 Task: Add a signature Austin King containing Thanks in advance, Austin King to email address softage.4@softage.net and add a label Contracts
Action: Mouse moved to (846, 75)
Screenshot: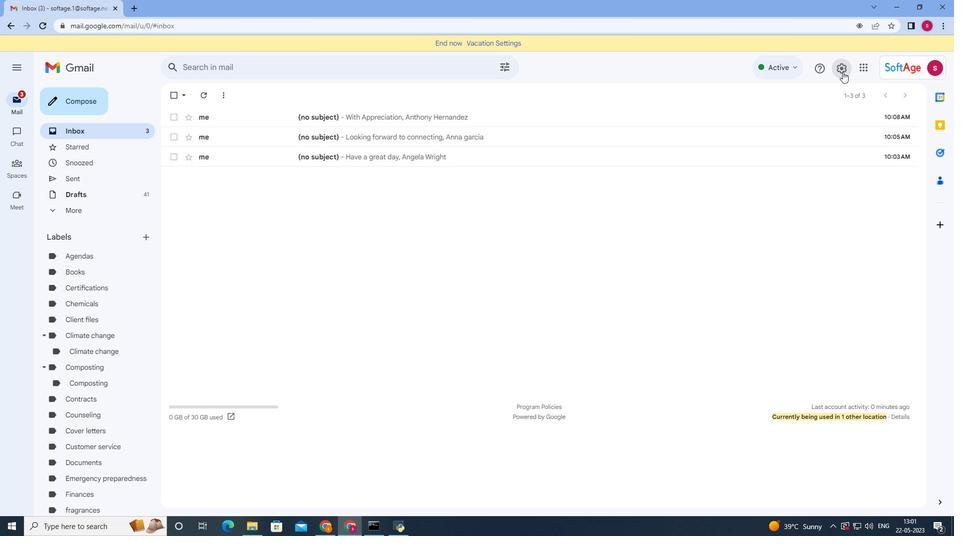 
Action: Mouse pressed left at (846, 75)
Screenshot: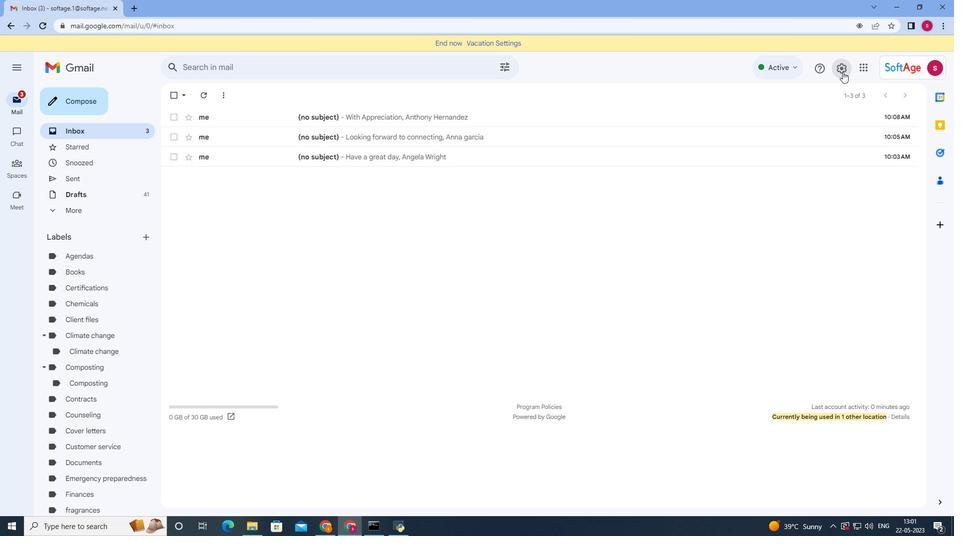 
Action: Mouse moved to (832, 120)
Screenshot: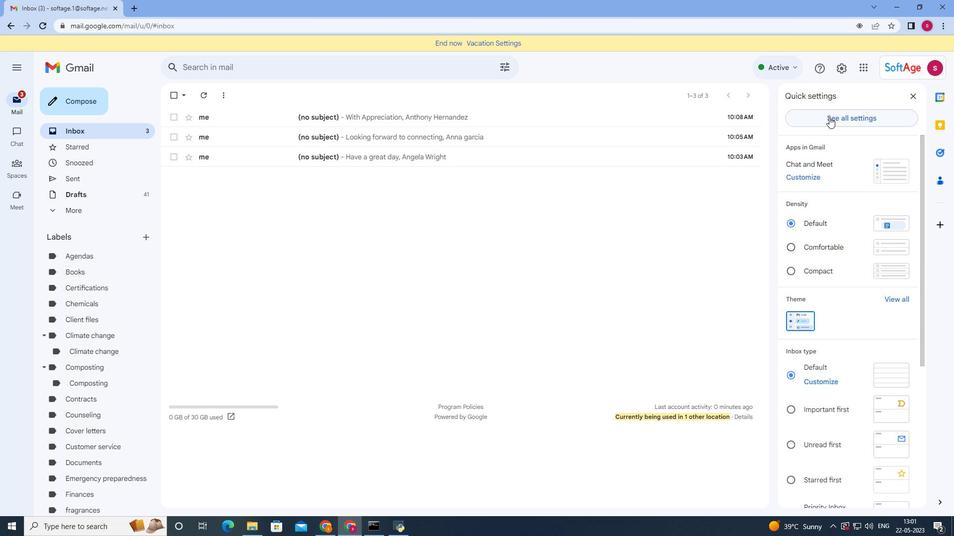 
Action: Mouse pressed left at (832, 120)
Screenshot: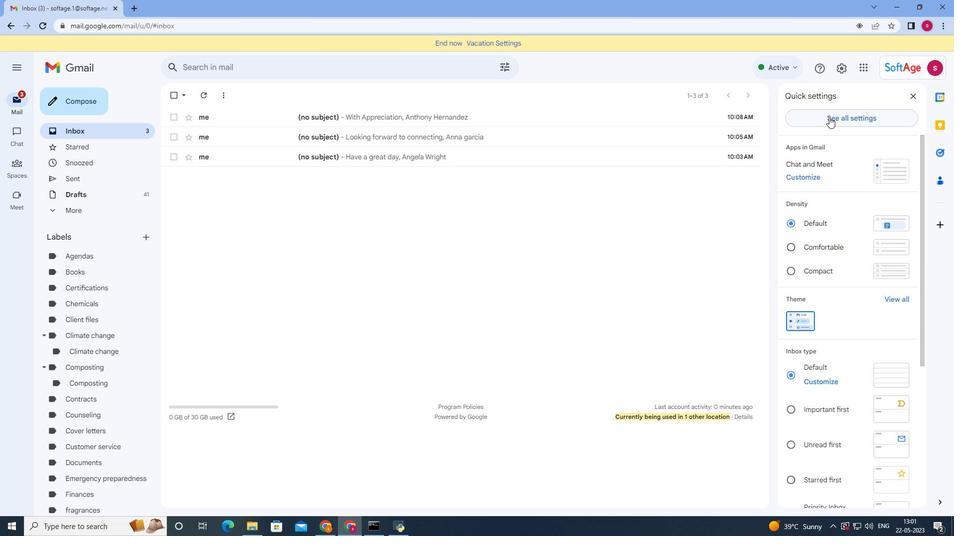 
Action: Mouse moved to (332, 178)
Screenshot: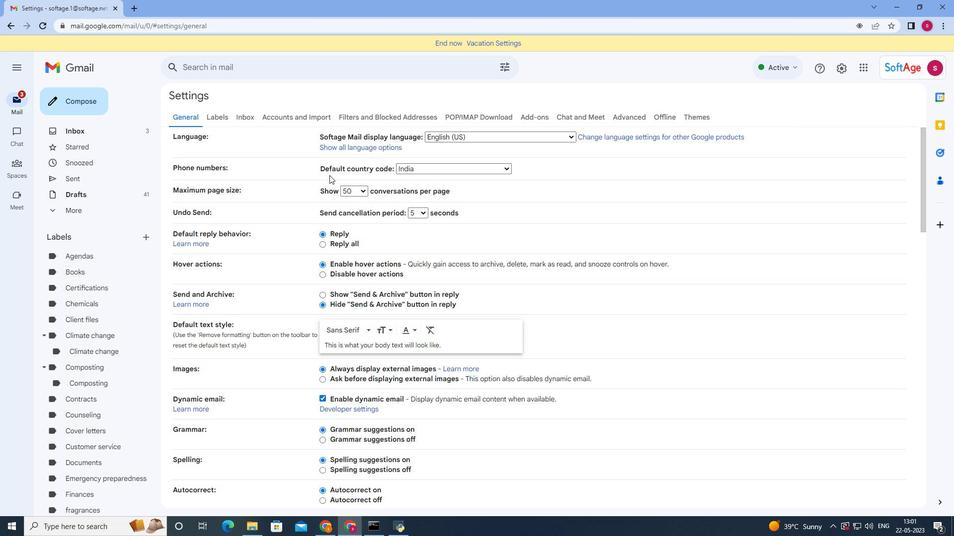 
Action: Mouse scrolled (332, 178) with delta (0, 0)
Screenshot: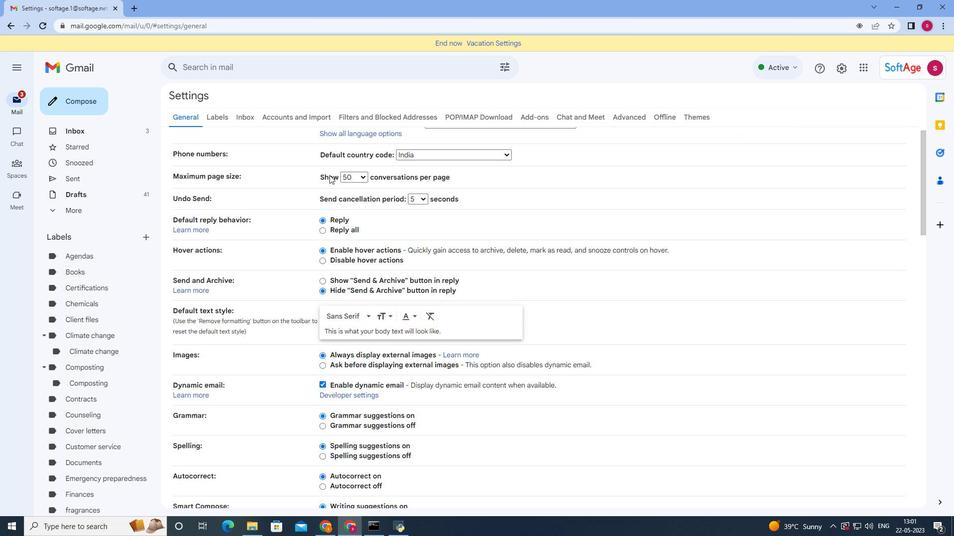 
Action: Mouse scrolled (332, 178) with delta (0, 0)
Screenshot: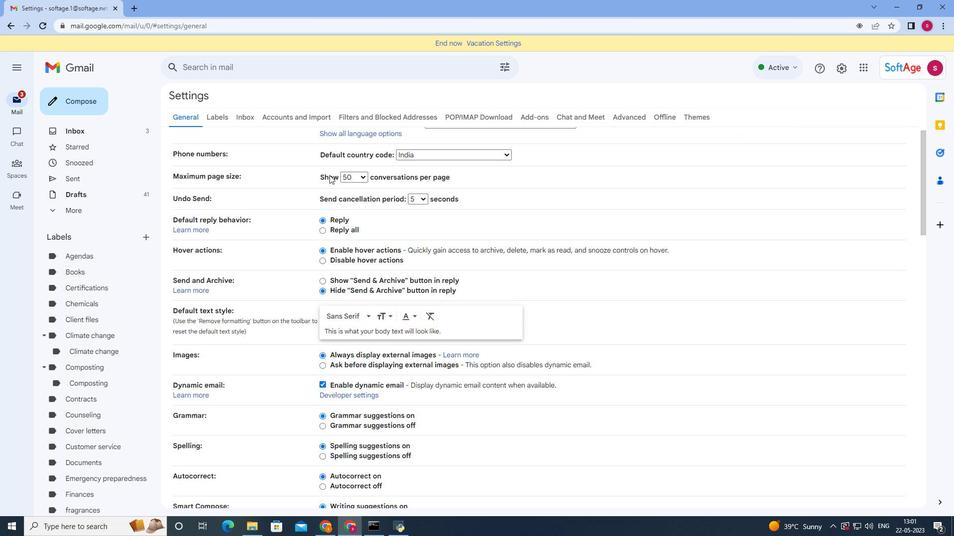 
Action: Mouse scrolled (332, 178) with delta (0, 0)
Screenshot: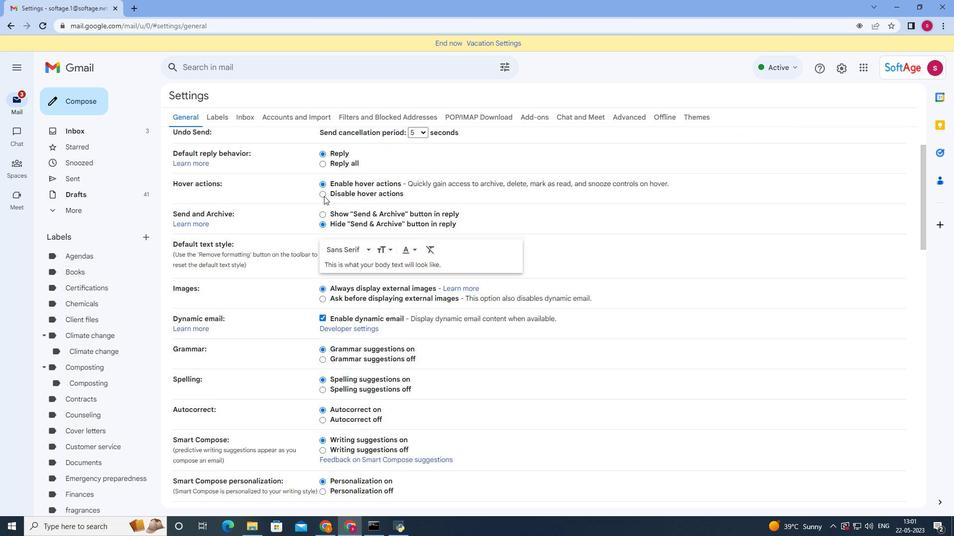 
Action: Mouse moved to (335, 364)
Screenshot: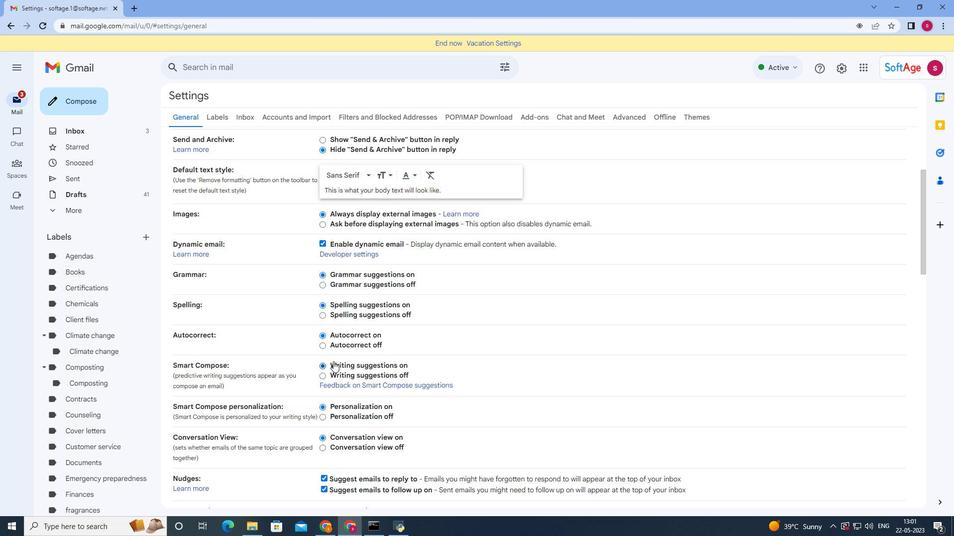 
Action: Mouse scrolled (335, 364) with delta (0, 0)
Screenshot: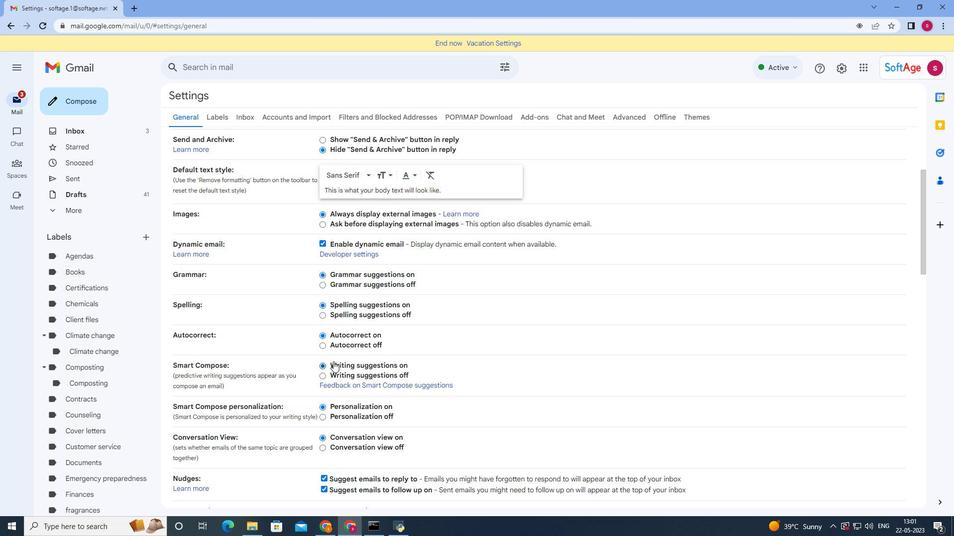
Action: Mouse moved to (336, 365)
Screenshot: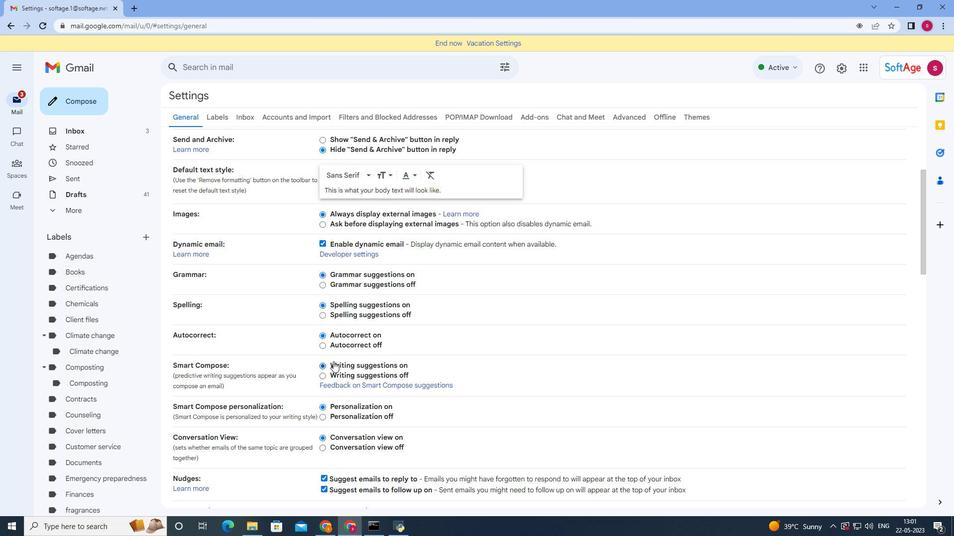 
Action: Mouse scrolled (336, 364) with delta (0, 0)
Screenshot: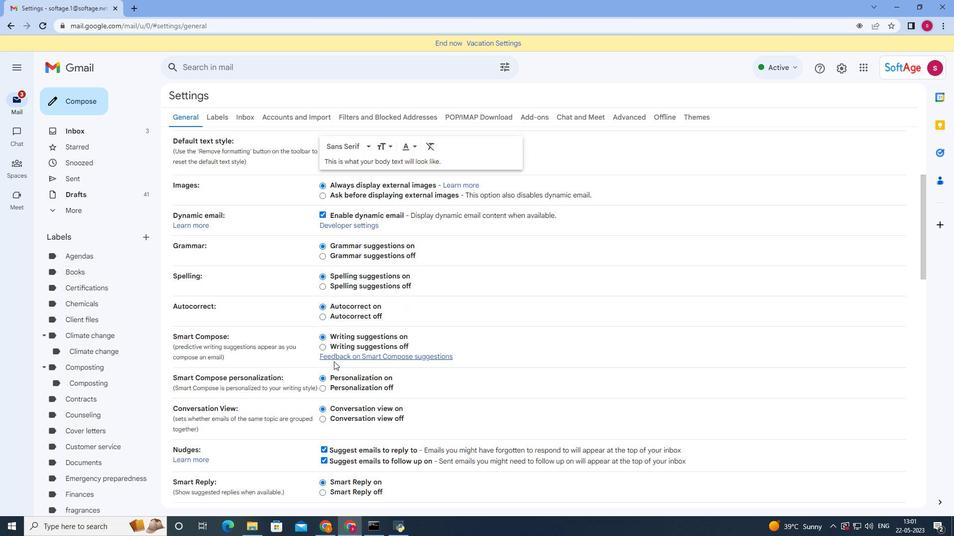 
Action: Mouse moved to (335, 431)
Screenshot: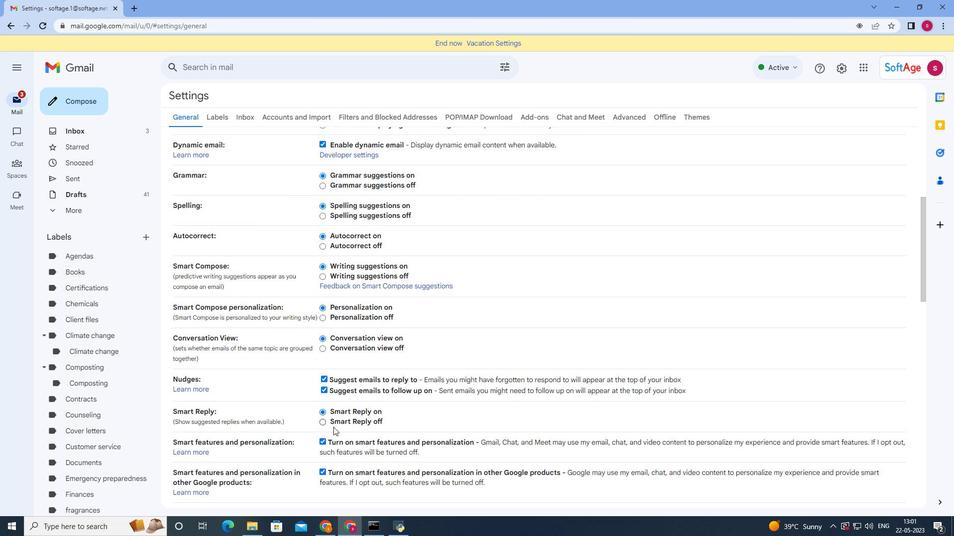 
Action: Mouse scrolled (335, 431) with delta (0, 0)
Screenshot: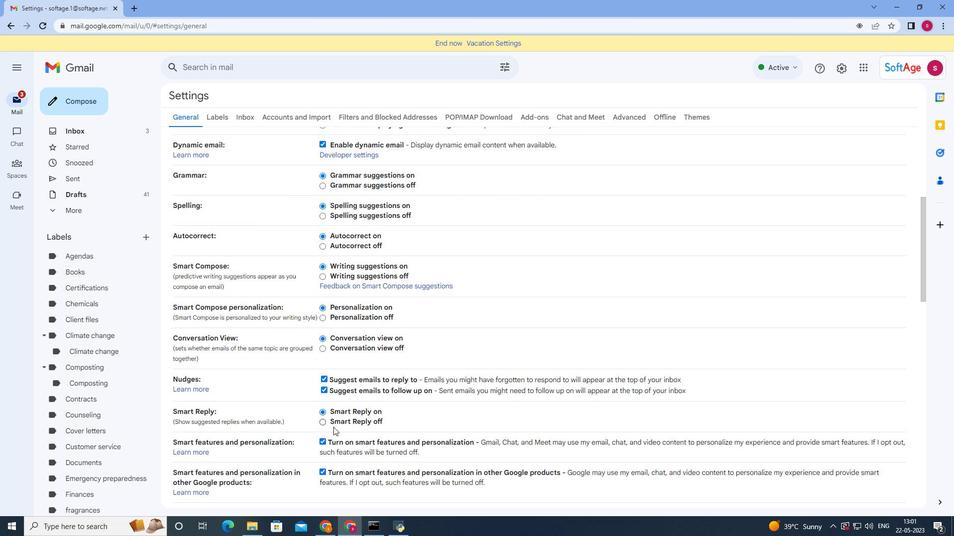 
Action: Mouse moved to (335, 431)
Screenshot: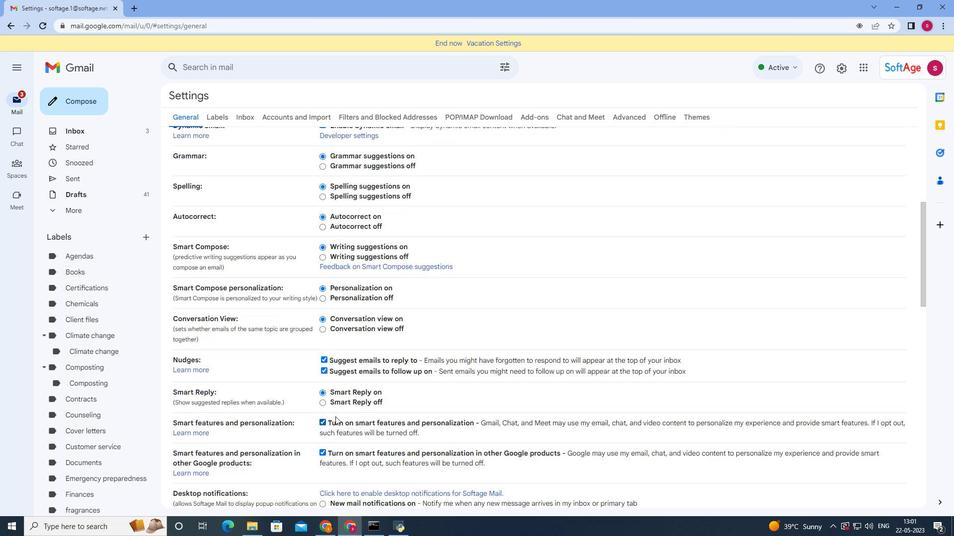 
Action: Mouse scrolled (335, 431) with delta (0, 0)
Screenshot: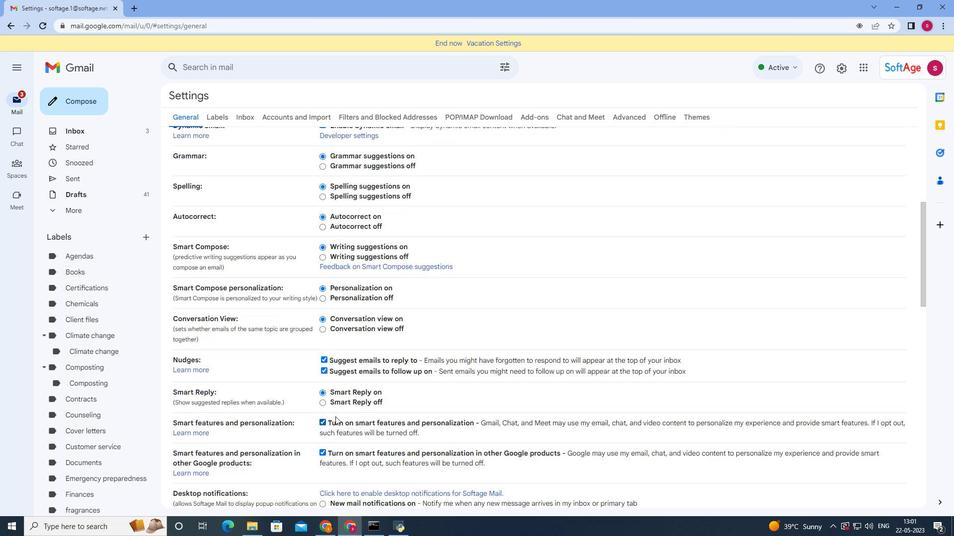 
Action: Mouse moved to (336, 403)
Screenshot: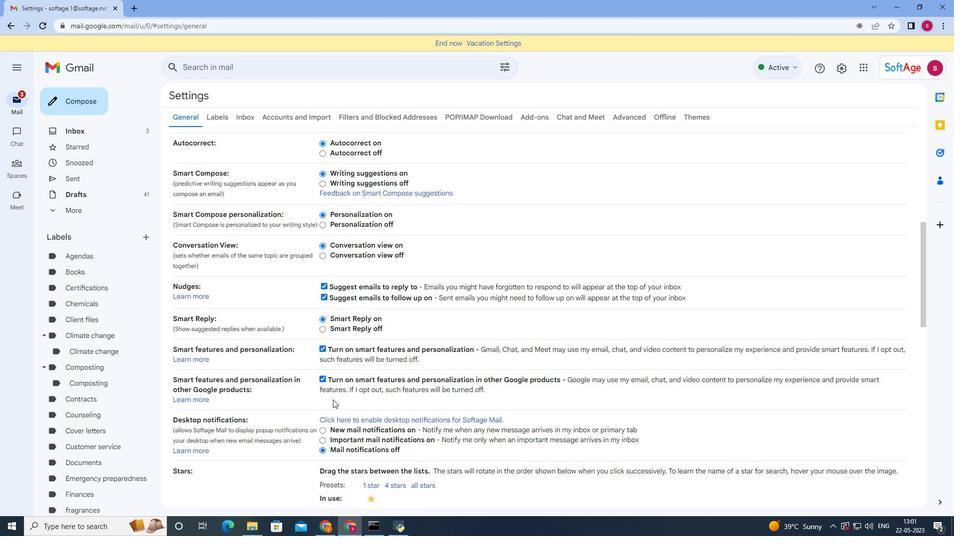 
Action: Mouse scrolled (336, 403) with delta (0, 0)
Screenshot: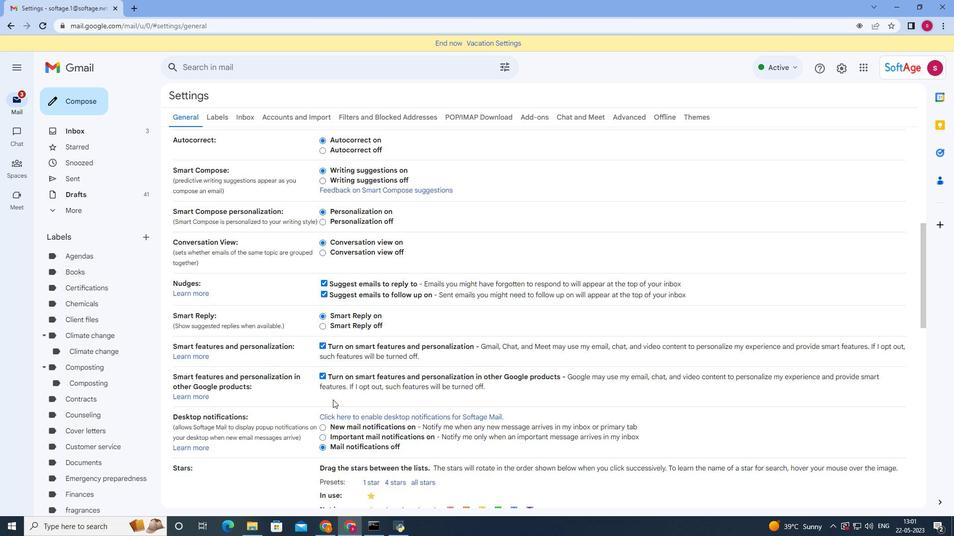 
Action: Mouse scrolled (336, 403) with delta (0, 0)
Screenshot: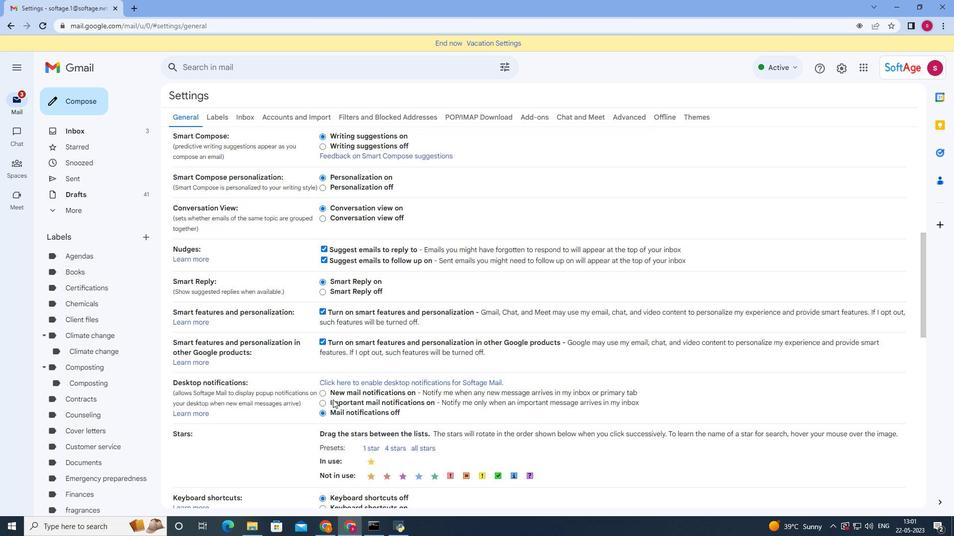 
Action: Mouse scrolled (336, 403) with delta (0, 0)
Screenshot: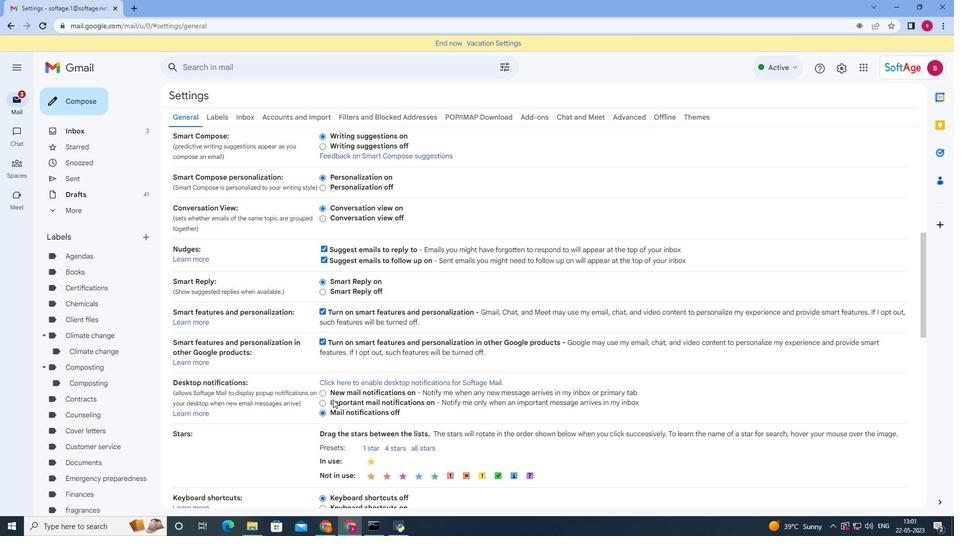 
Action: Mouse scrolled (336, 403) with delta (0, 0)
Screenshot: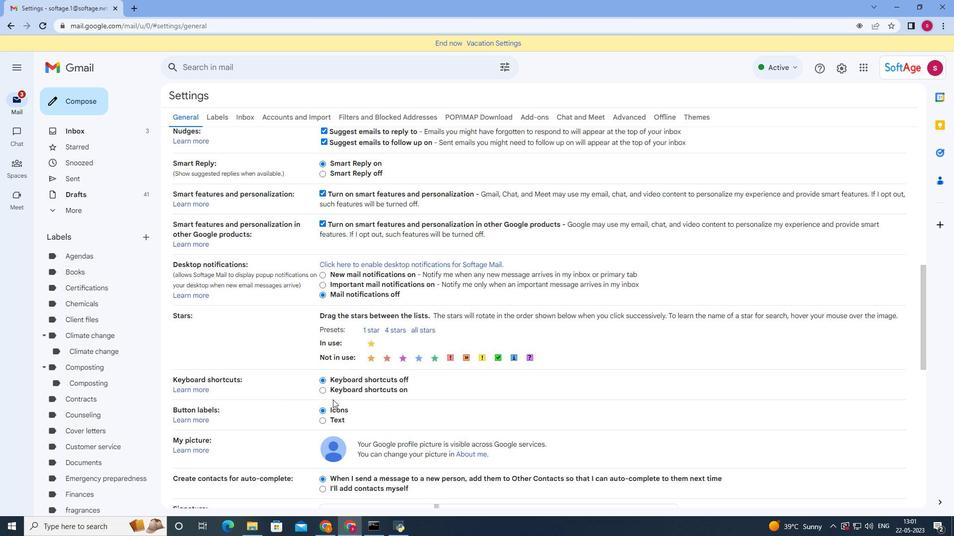 
Action: Mouse scrolled (336, 403) with delta (0, 0)
Screenshot: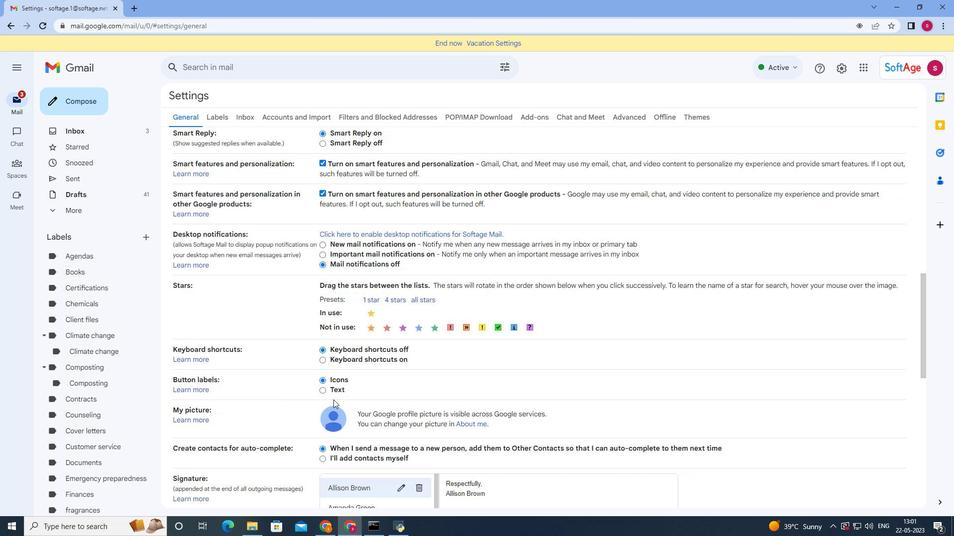 
Action: Mouse moved to (338, 407)
Screenshot: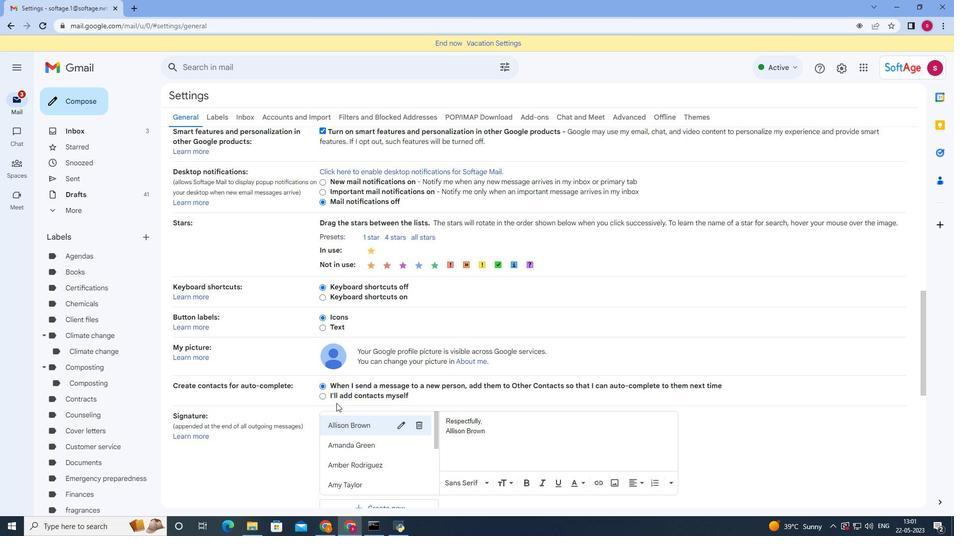
Action: Mouse scrolled (338, 406) with delta (0, 0)
Screenshot: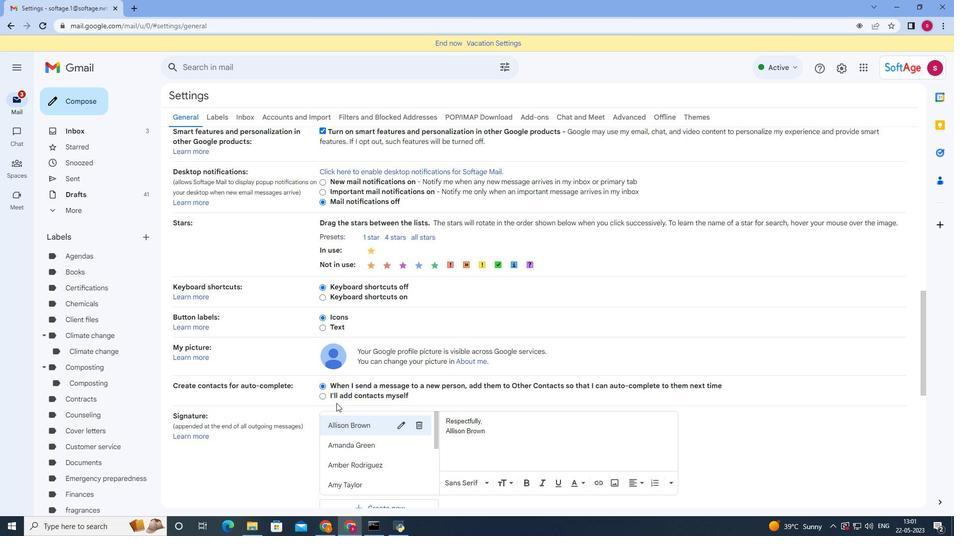 
Action: Mouse moved to (339, 407)
Screenshot: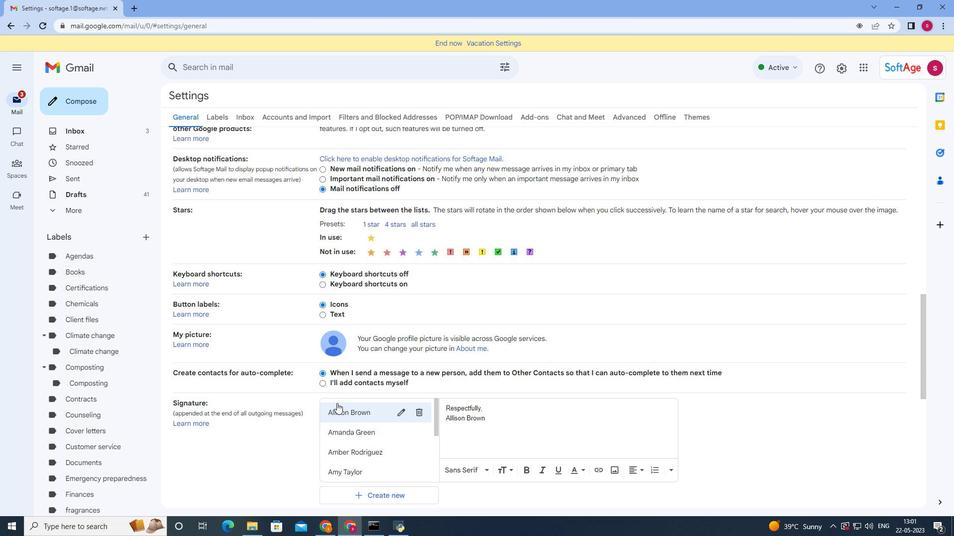 
Action: Mouse scrolled (339, 406) with delta (0, 0)
Screenshot: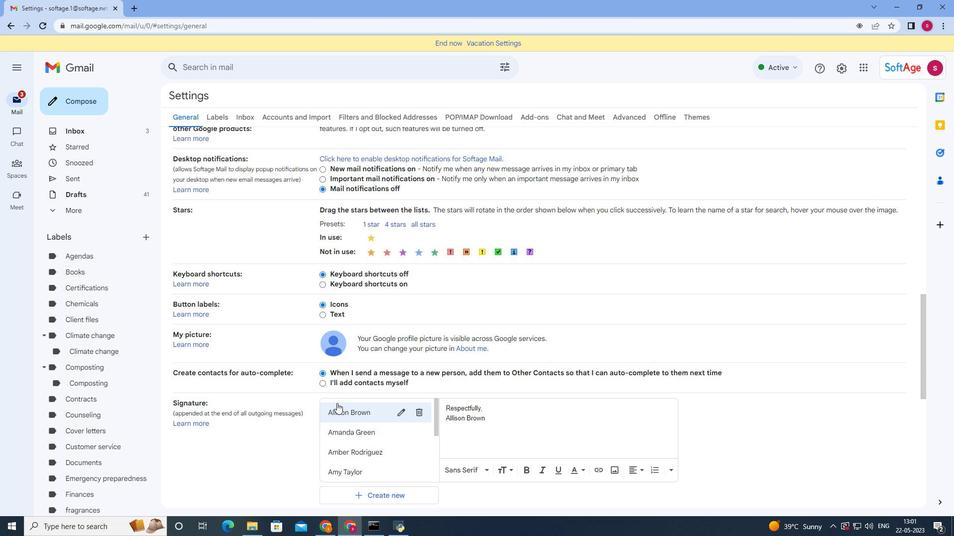 
Action: Mouse moved to (374, 406)
Screenshot: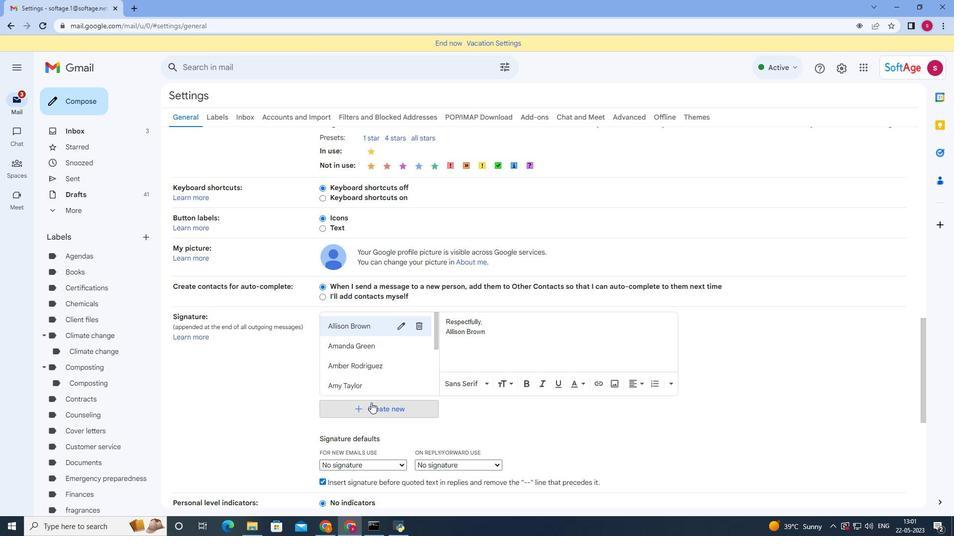 
Action: Mouse pressed left at (374, 406)
Screenshot: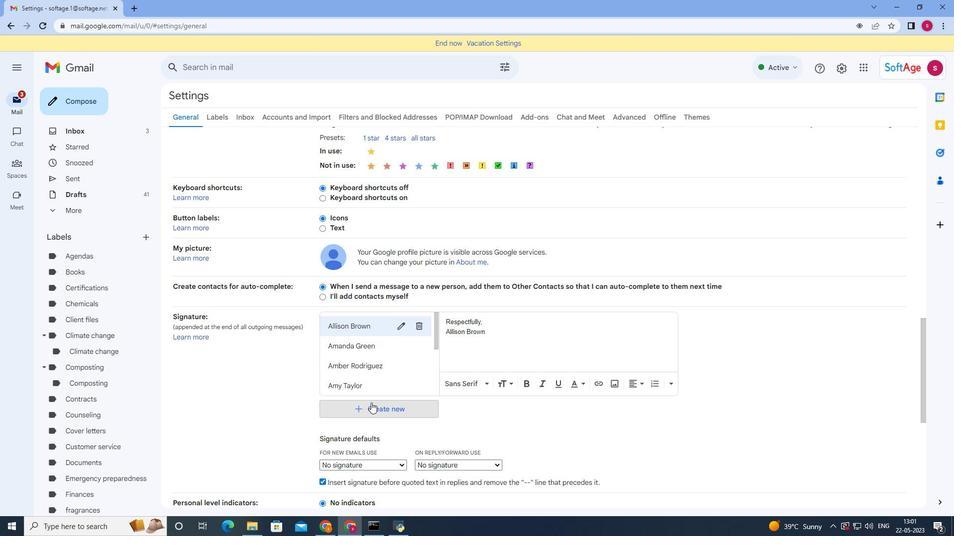 
Action: Mouse moved to (423, 275)
Screenshot: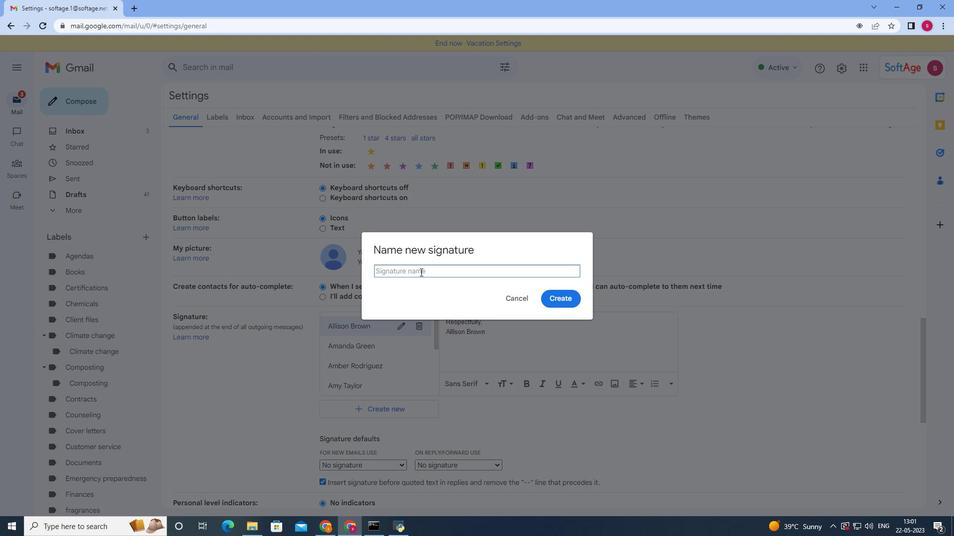 
Action: Mouse pressed left at (423, 275)
Screenshot: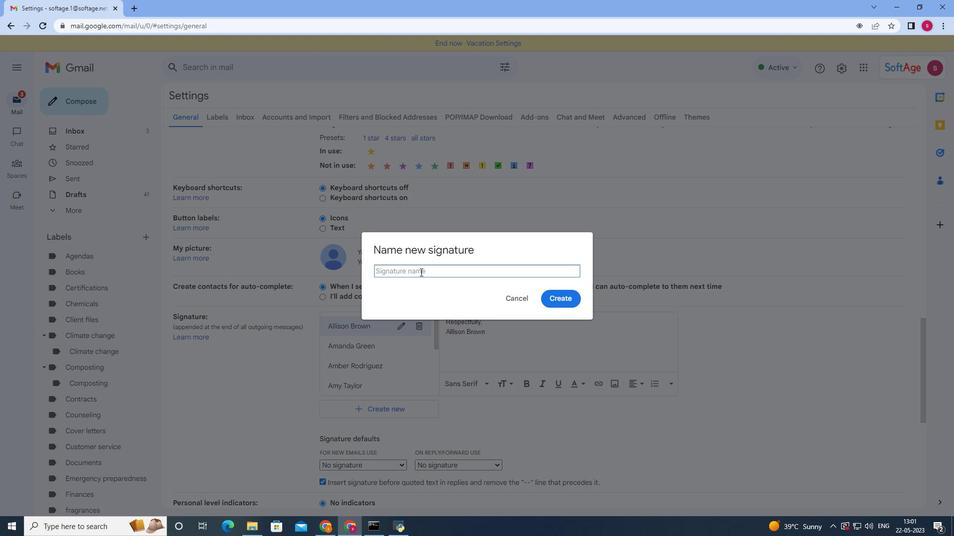 
Action: Mouse moved to (423, 275)
Screenshot: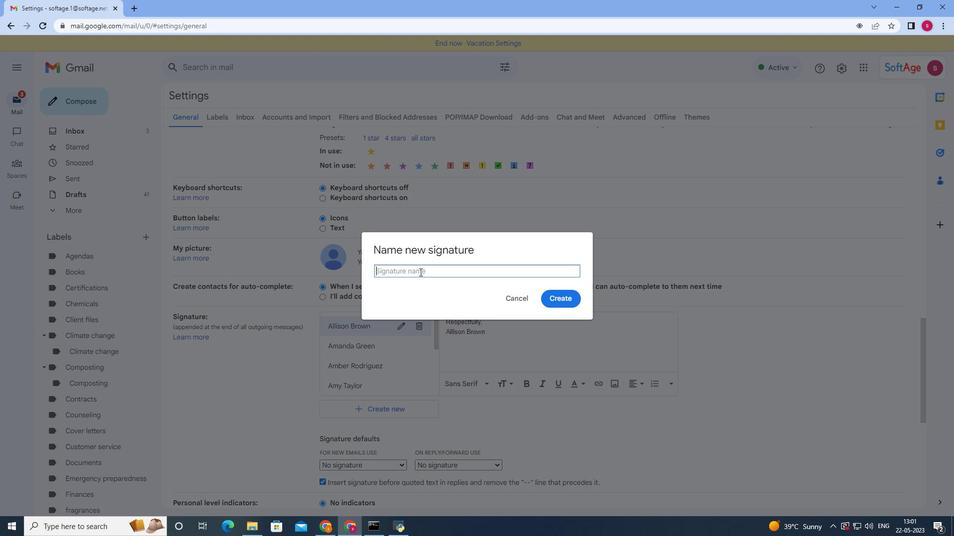 
Action: Key pressed <Key.shift>Austin<Key.space><Key.shift><Key.shift><Key.shift><Key.shift><Key.shift><Key.shift><Key.shift><Key.shift><Key.shift><Key.shift>King
Screenshot: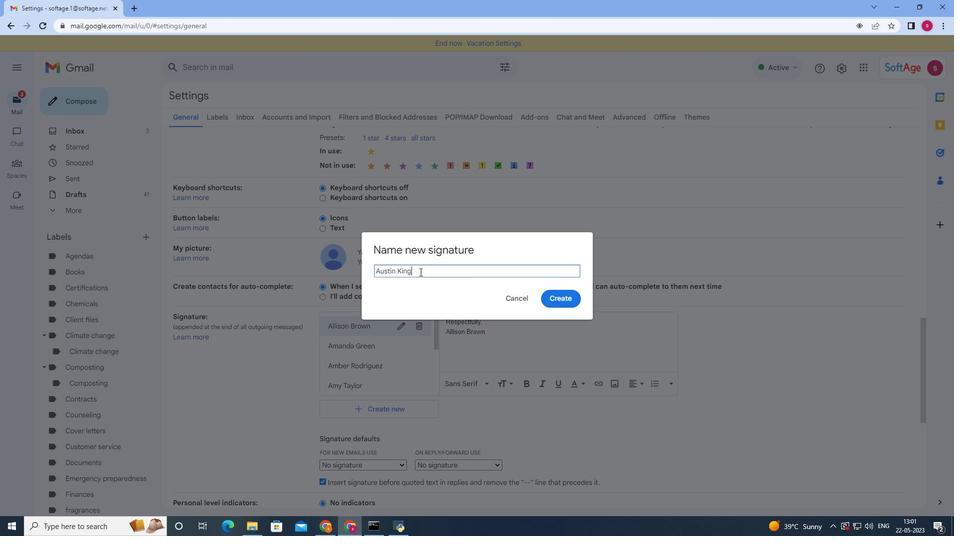 
Action: Mouse moved to (567, 308)
Screenshot: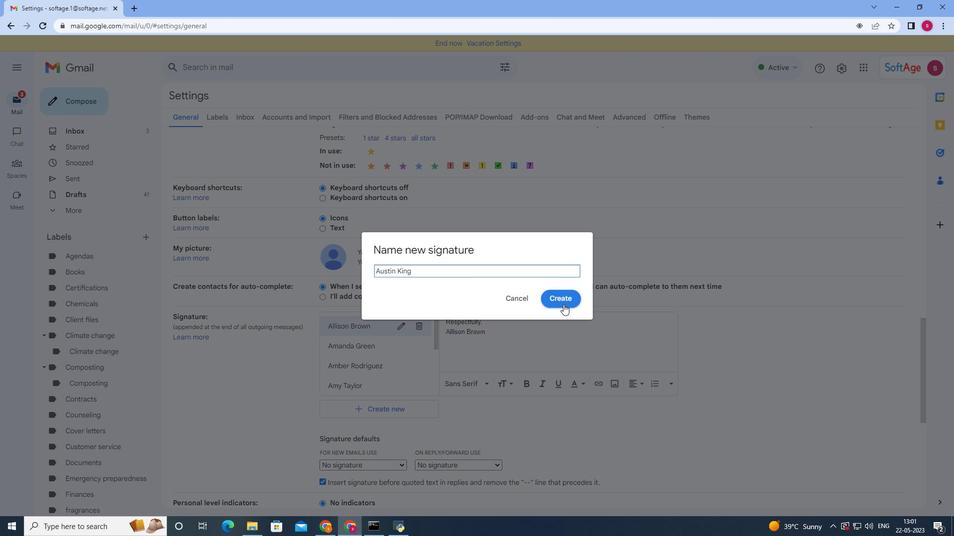 
Action: Mouse pressed left at (567, 308)
Screenshot: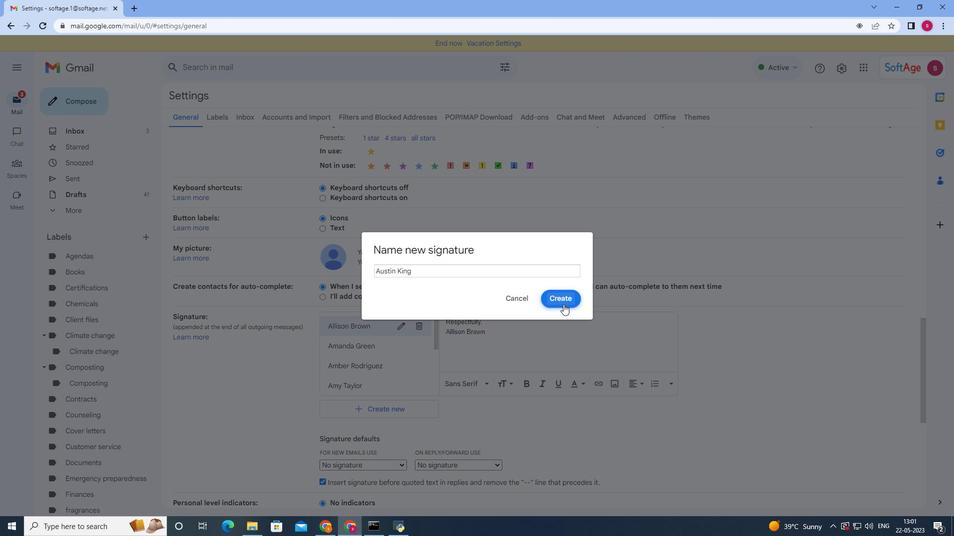 
Action: Mouse moved to (398, 364)
Screenshot: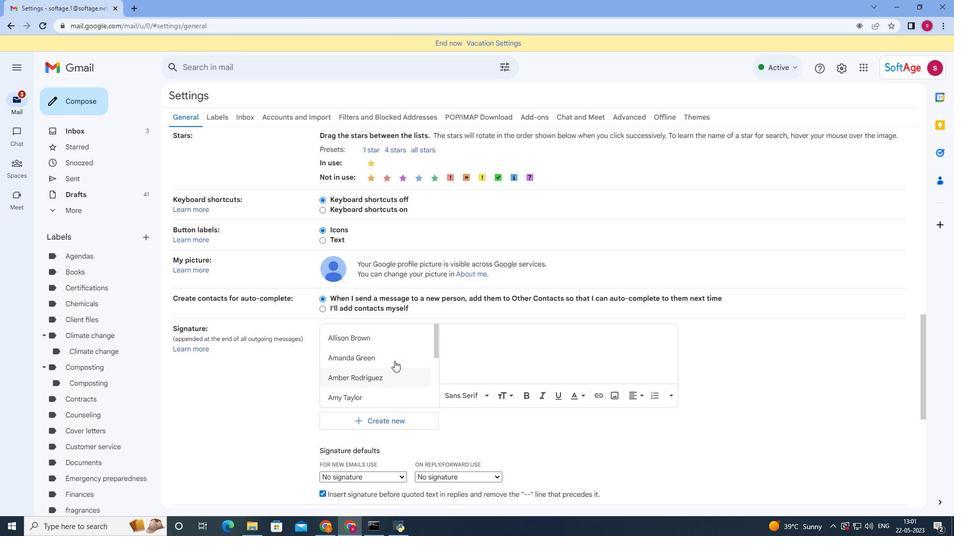 
Action: Mouse scrolled (398, 365) with delta (0, 0)
Screenshot: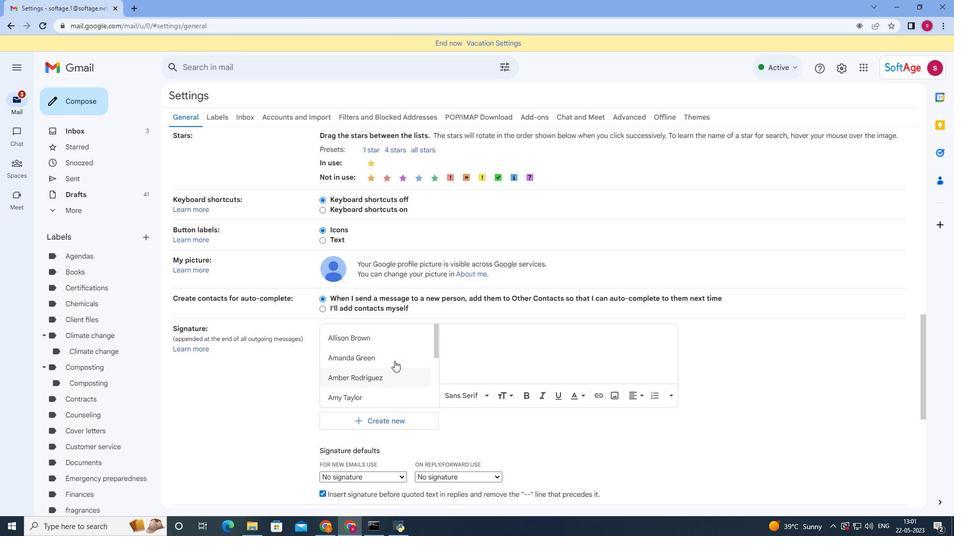 
Action: Mouse scrolled (398, 365) with delta (0, 0)
Screenshot: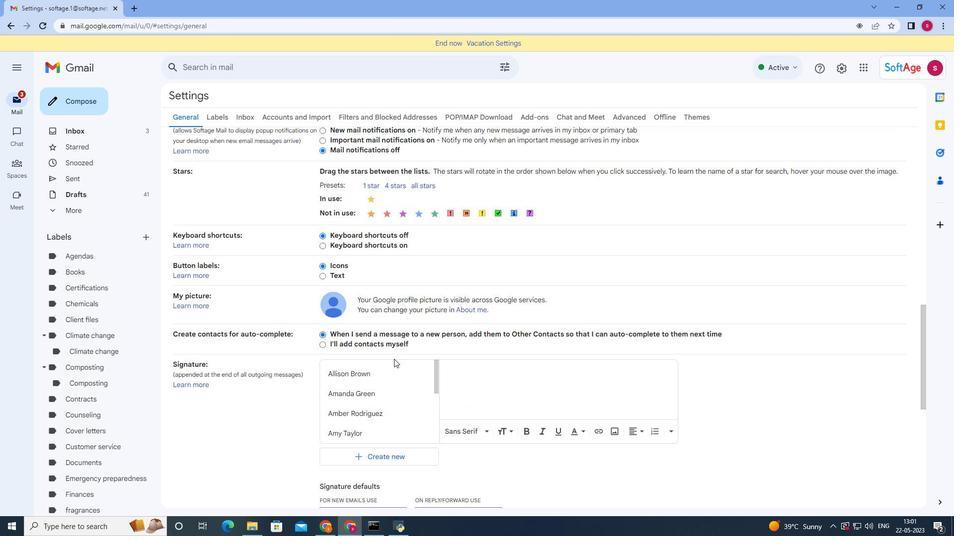 
Action: Mouse moved to (397, 362)
Screenshot: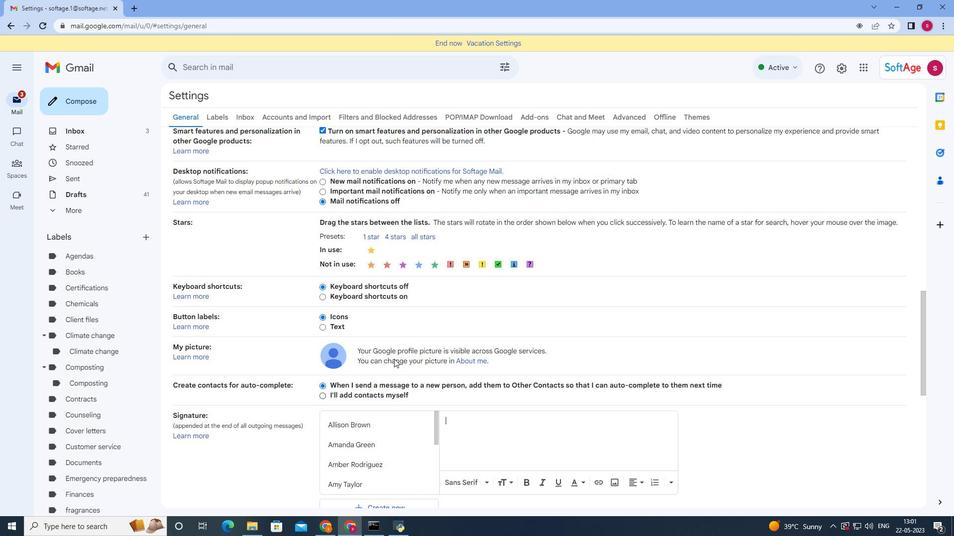 
Action: Mouse scrolled (397, 362) with delta (0, 0)
Screenshot: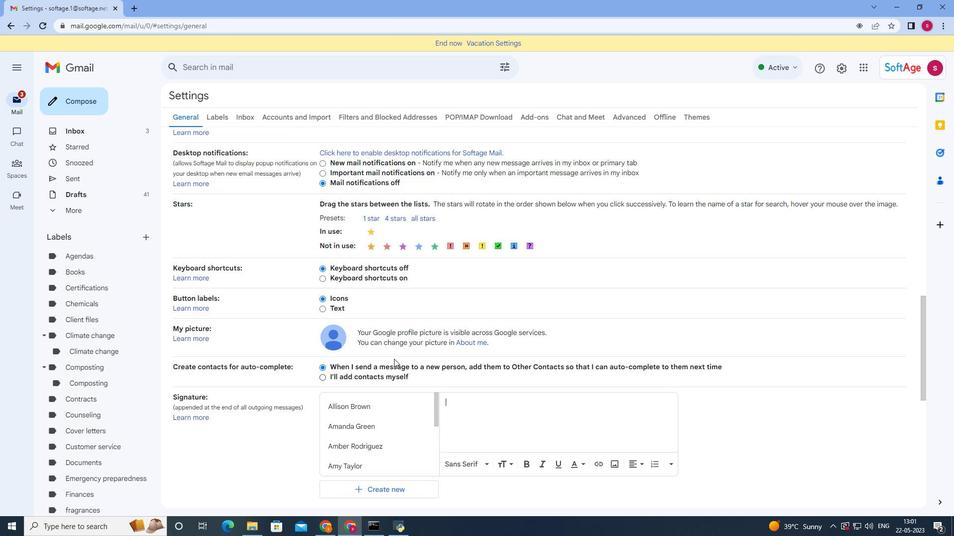 
Action: Mouse moved to (397, 362)
Screenshot: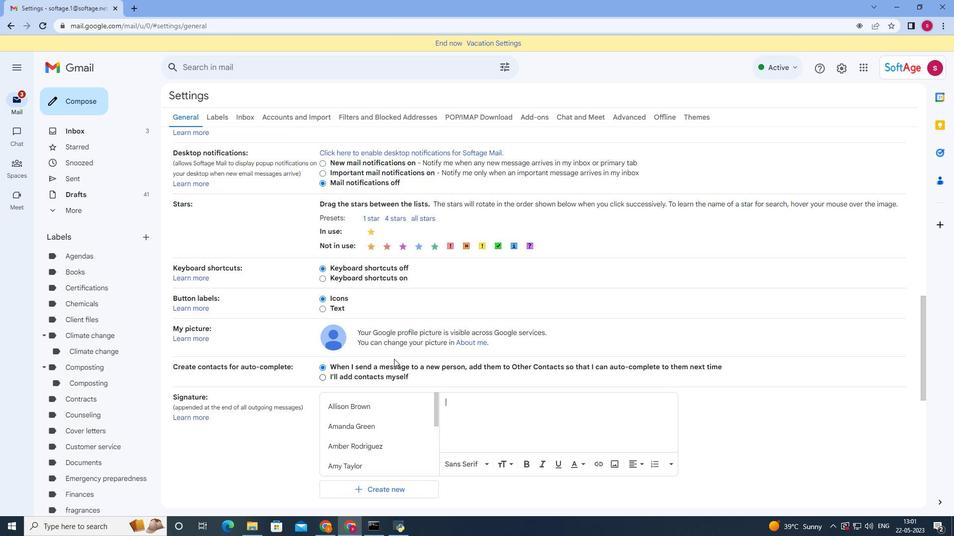 
Action: Mouse scrolled (397, 362) with delta (0, 0)
Screenshot: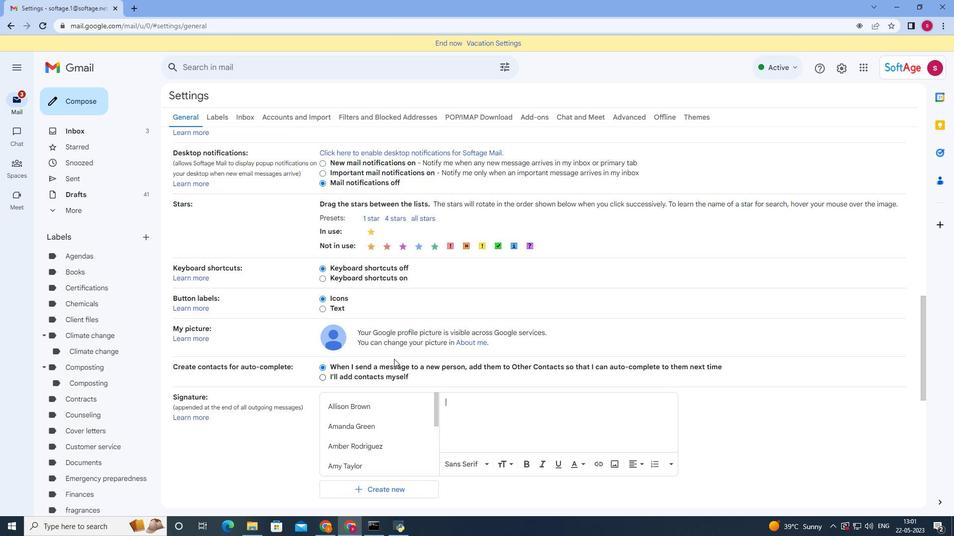 
Action: Mouse scrolled (397, 362) with delta (0, 0)
Screenshot: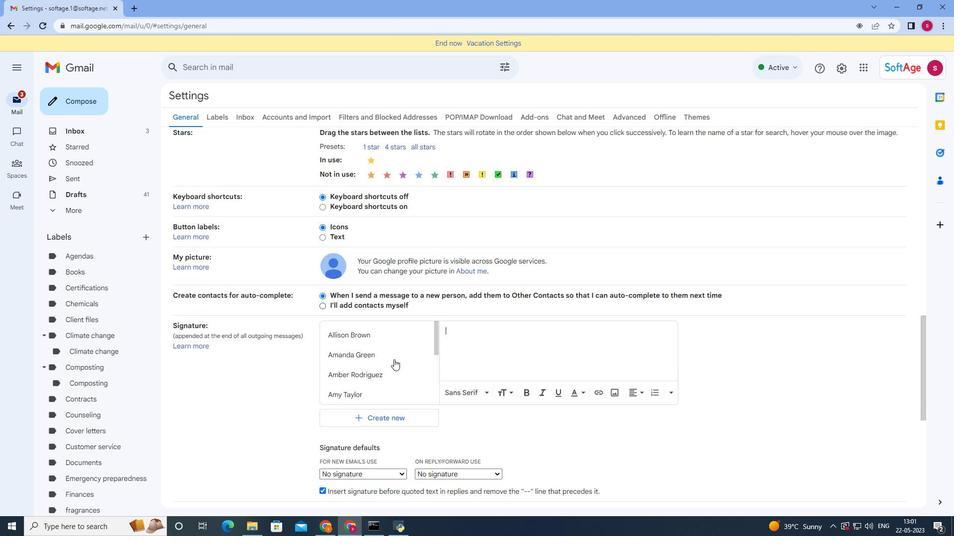 
Action: Mouse moved to (385, 361)
Screenshot: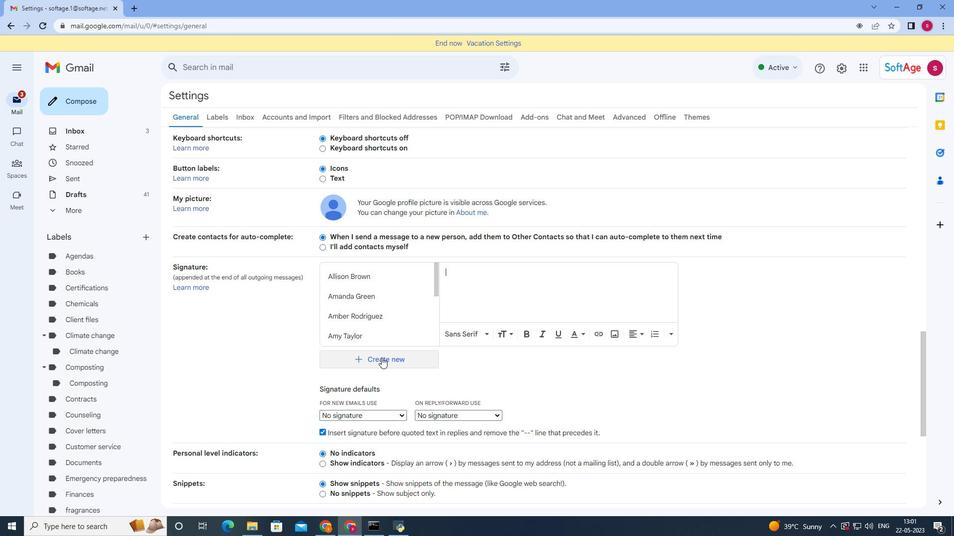 
Action: Mouse pressed left at (385, 361)
Screenshot: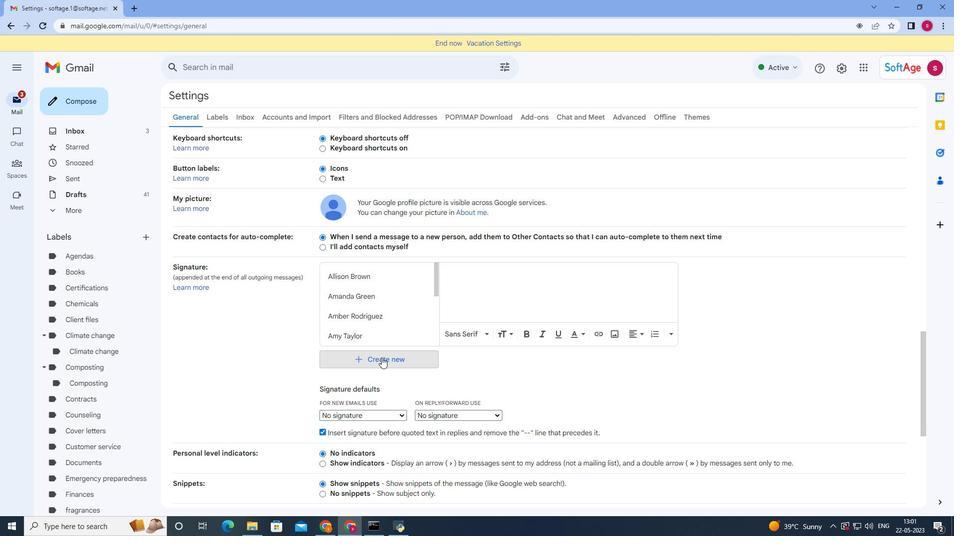 
Action: Mouse moved to (550, 328)
Screenshot: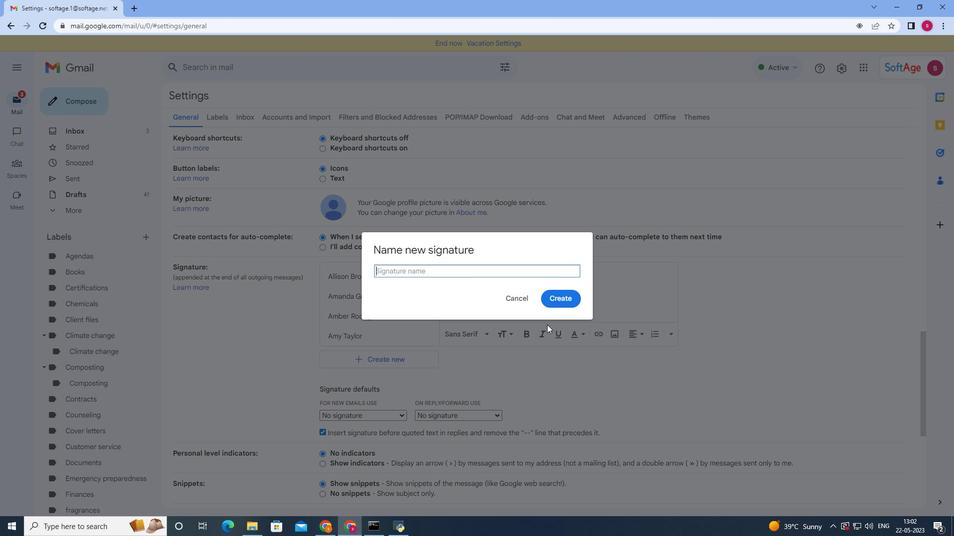 
Action: Key pressed a<Key.backspace><Key.shift>Austin<Key.space><Key.shift><Key.shift><Key.shift><Key.shift><Key.shift><Key.shift>King
Screenshot: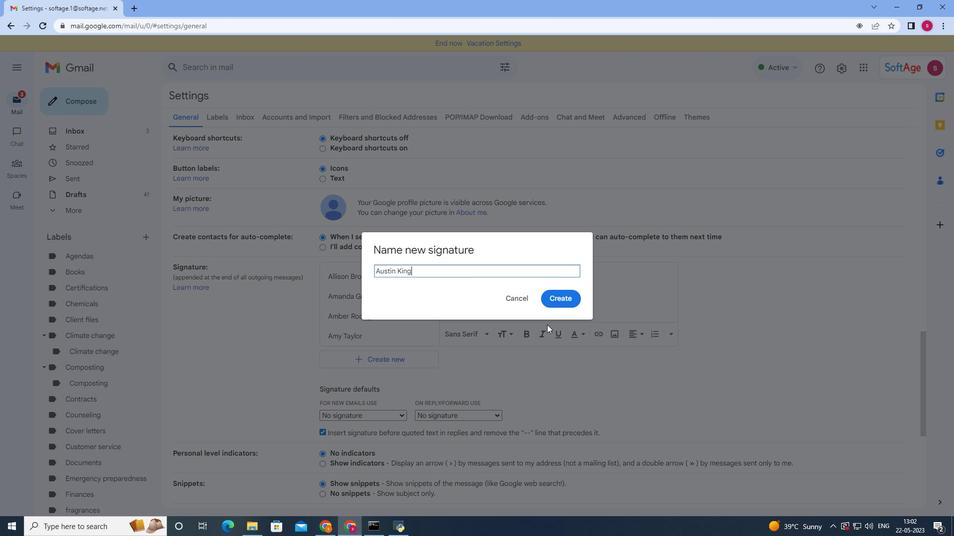 
Action: Mouse moved to (567, 305)
Screenshot: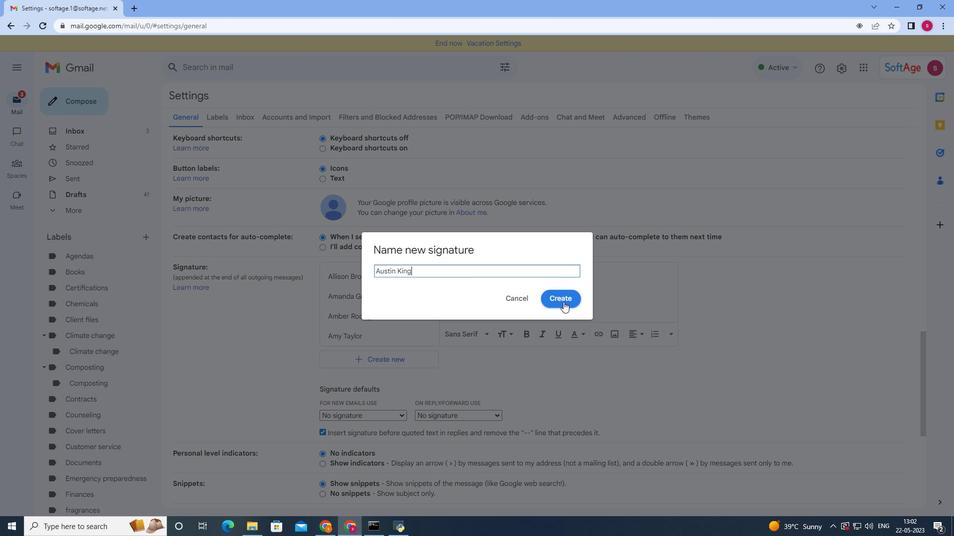 
Action: Mouse pressed left at (567, 305)
Screenshot: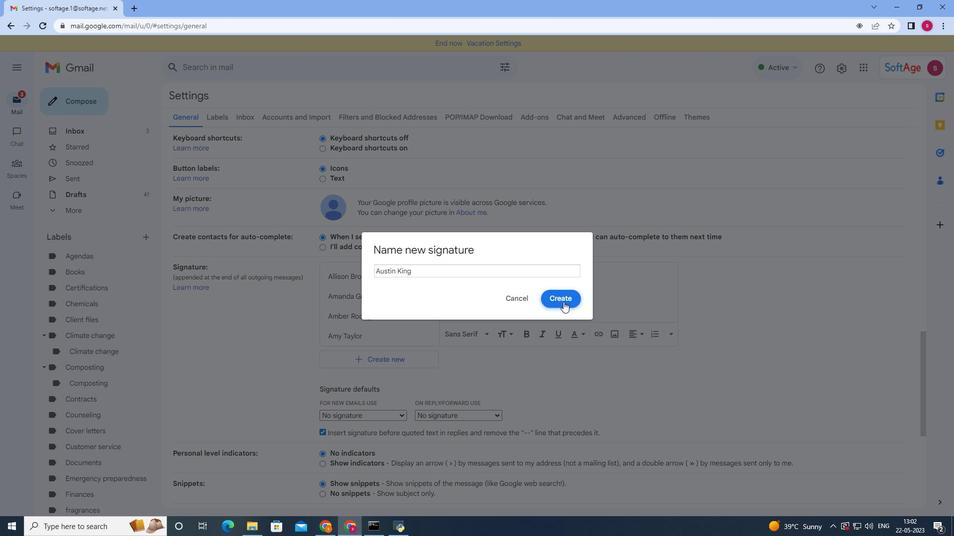 
Action: Mouse moved to (563, 315)
Screenshot: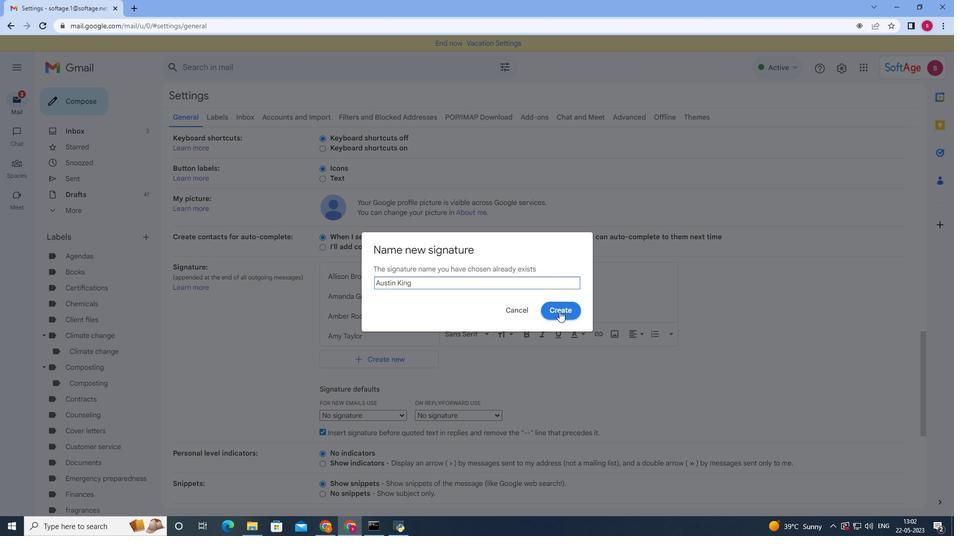 
Action: Mouse pressed left at (563, 315)
Screenshot: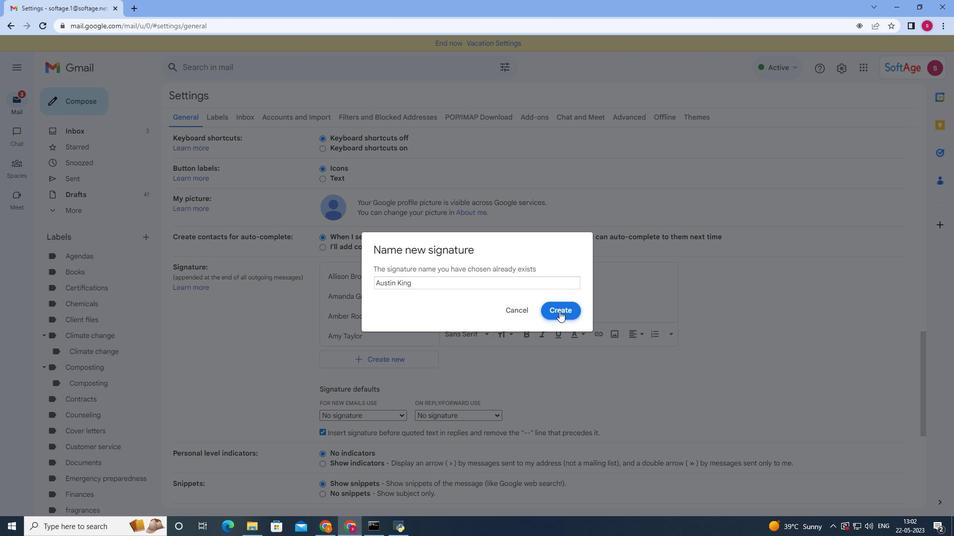 
Action: Mouse moved to (520, 313)
Screenshot: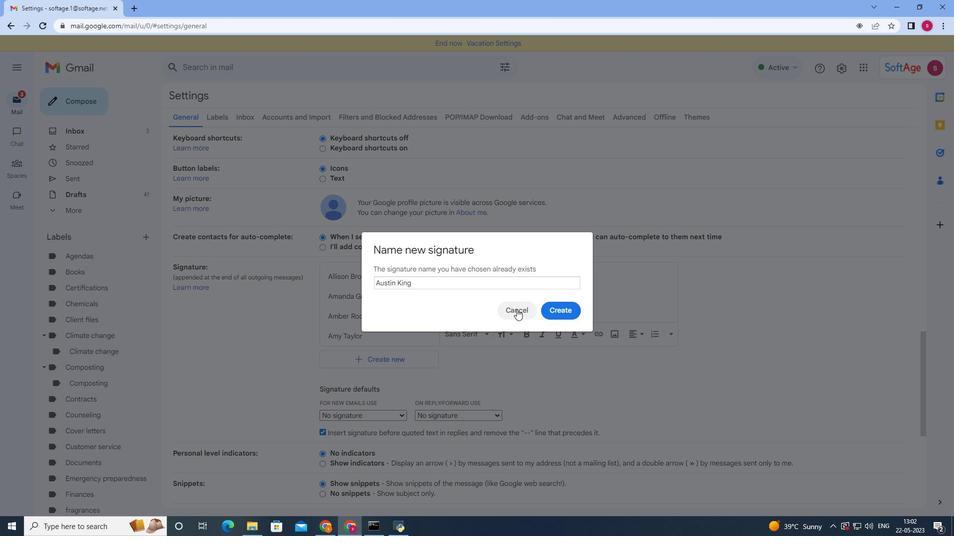 
Action: Mouse pressed left at (520, 313)
Screenshot: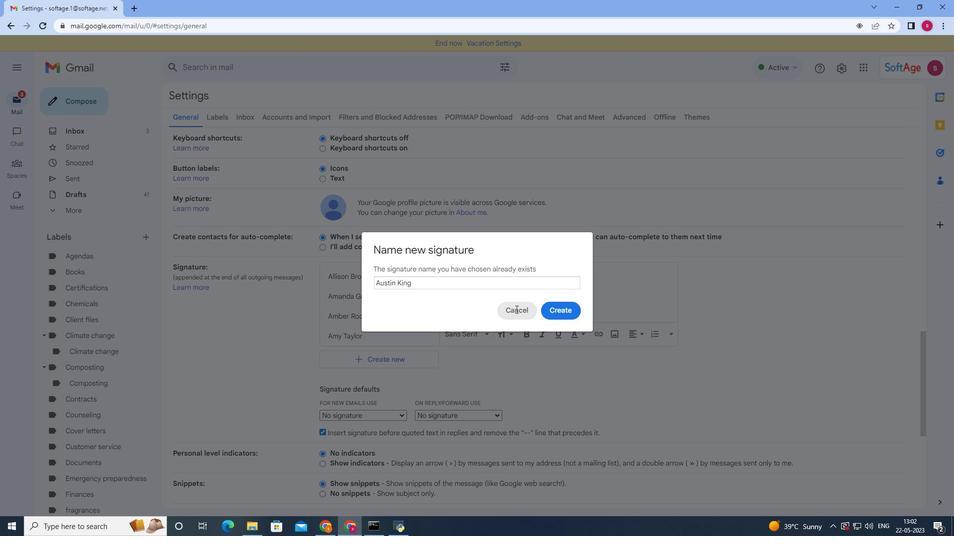
Action: Mouse moved to (389, 312)
Screenshot: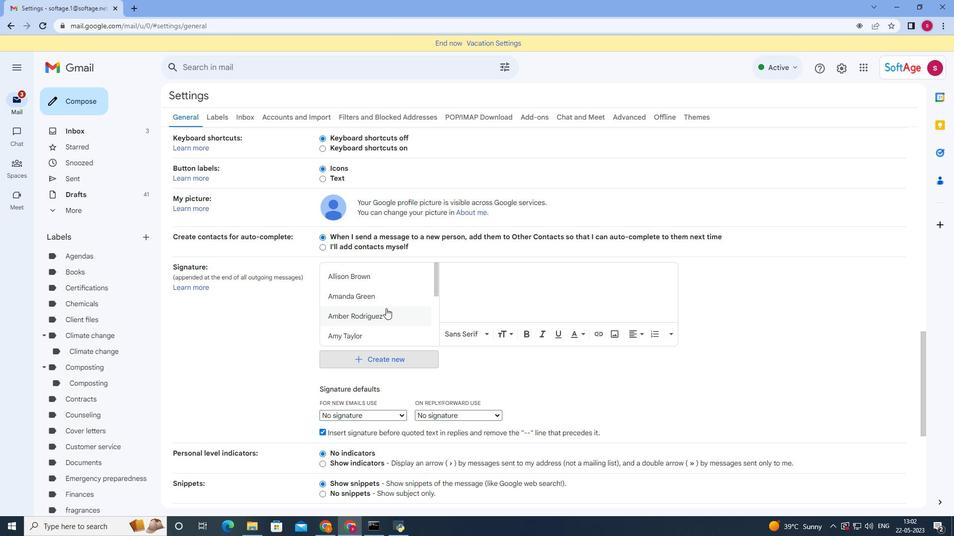 
Action: Mouse scrolled (389, 312) with delta (0, 0)
Screenshot: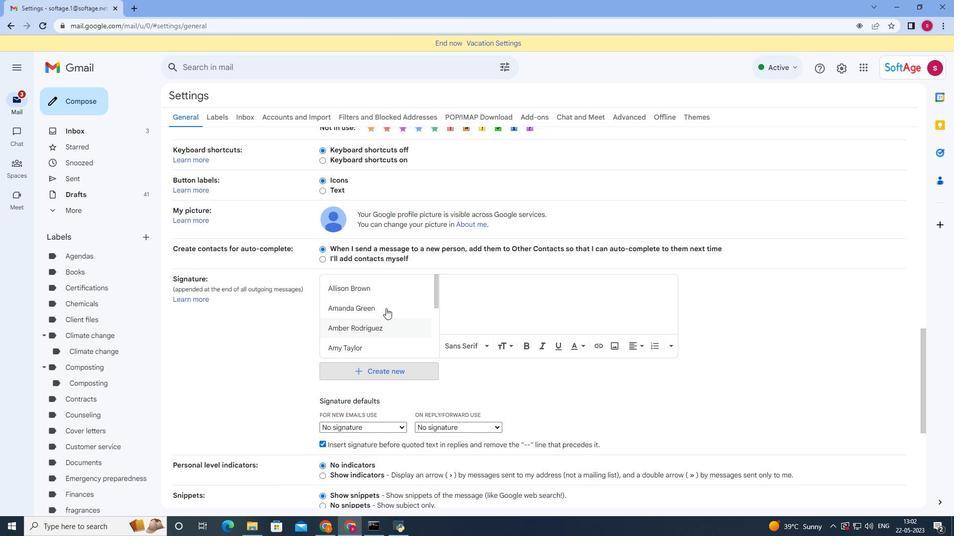 
Action: Mouse moved to (390, 317)
Screenshot: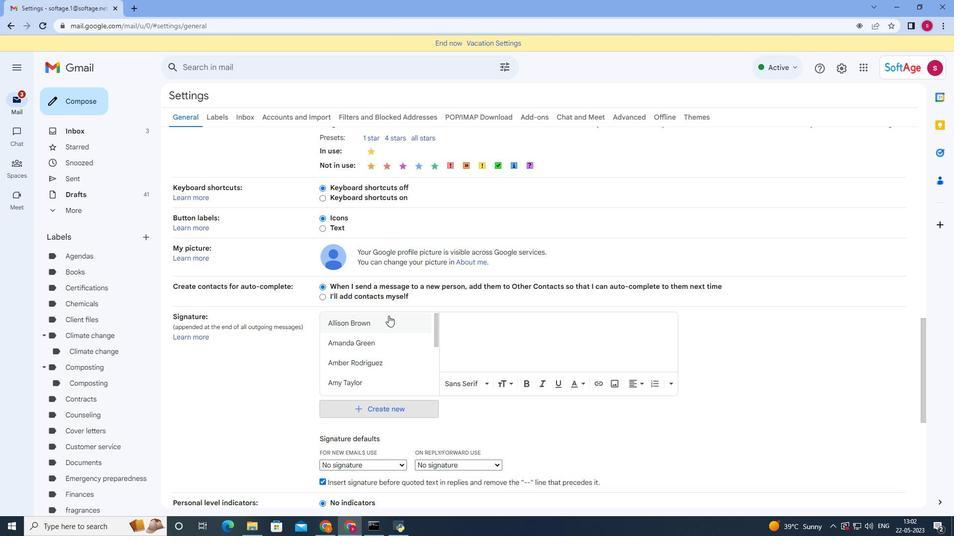 
Action: Mouse scrolled (390, 316) with delta (0, 0)
Screenshot: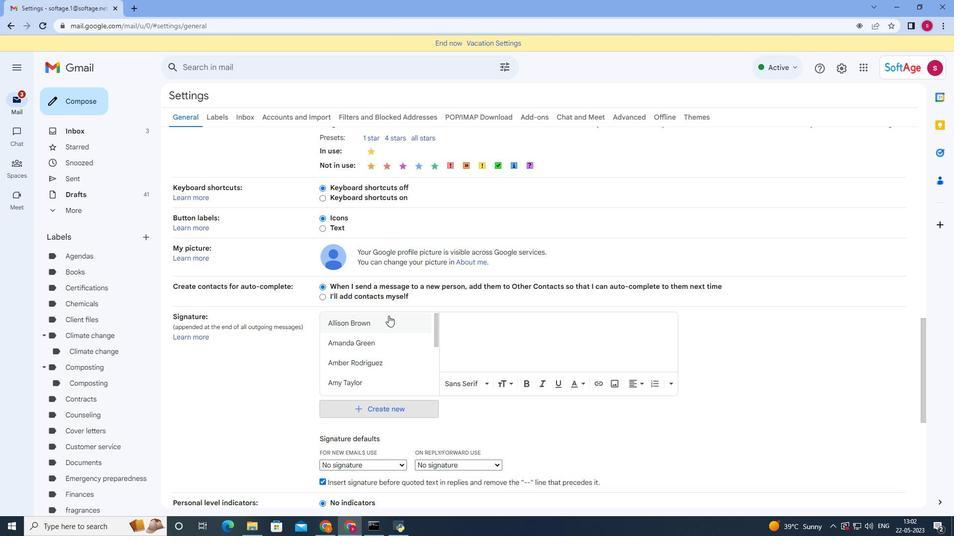 
Action: Mouse moved to (442, 355)
Screenshot: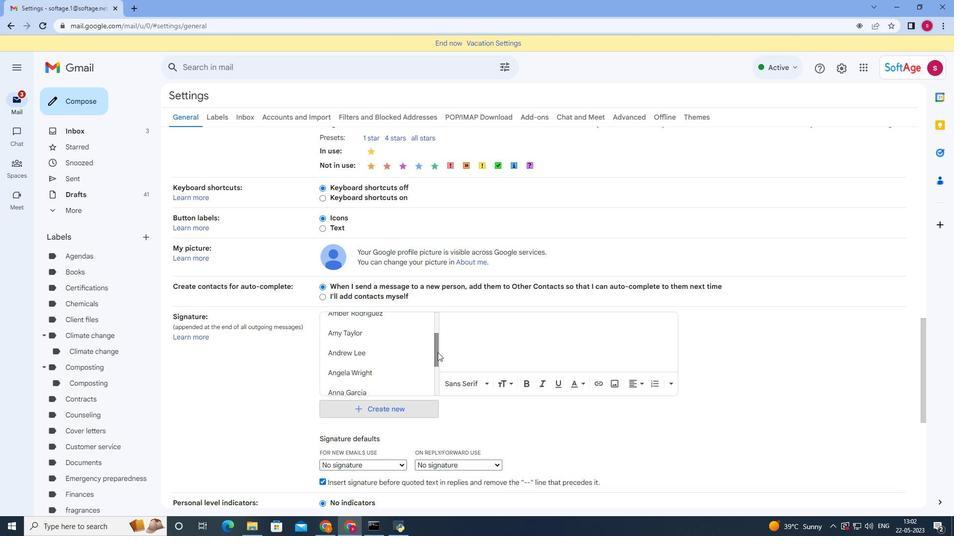 
Action: Mouse scrolled (442, 355) with delta (0, 0)
Screenshot: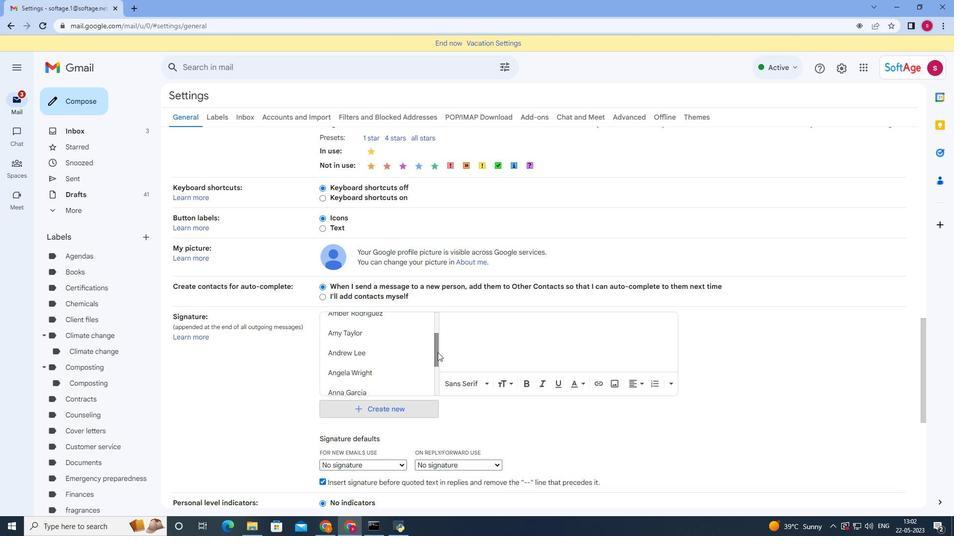 
Action: Mouse moved to (441, 356)
Screenshot: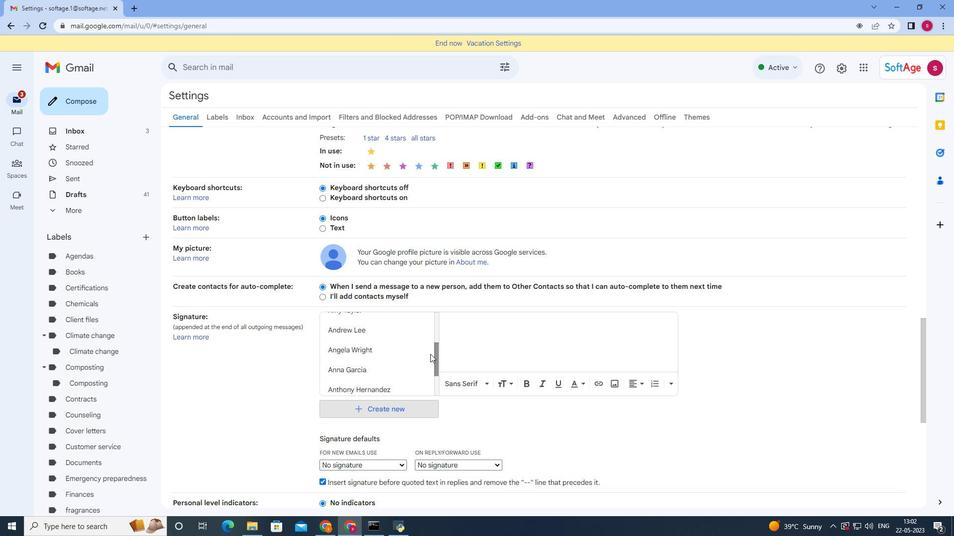 
Action: Mouse scrolled (441, 355) with delta (0, 0)
Screenshot: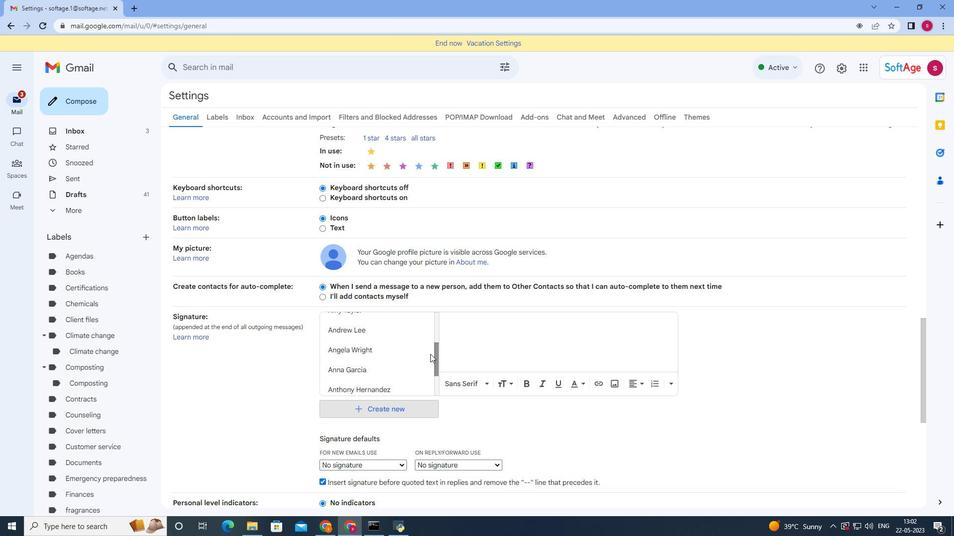 
Action: Mouse moved to (402, 386)
Screenshot: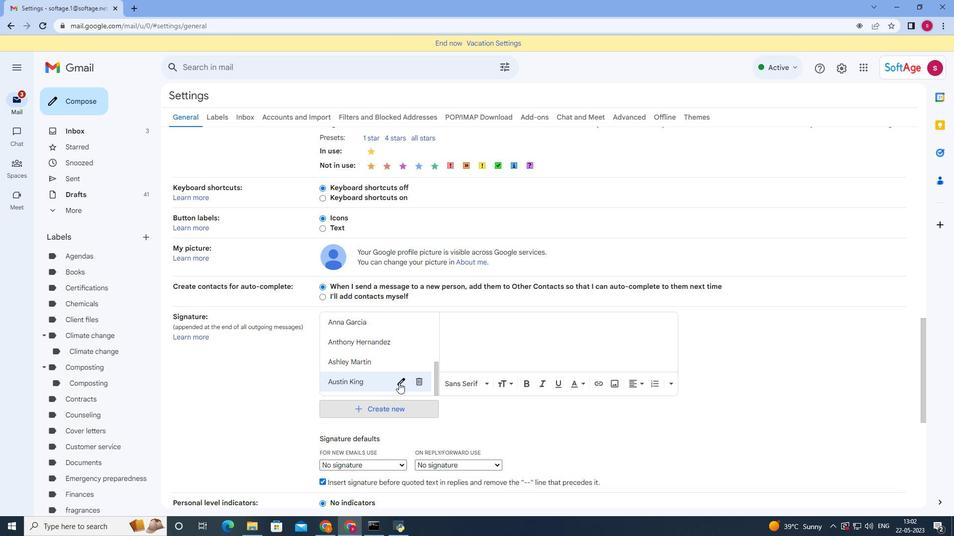 
Action: Mouse pressed left at (402, 386)
Screenshot: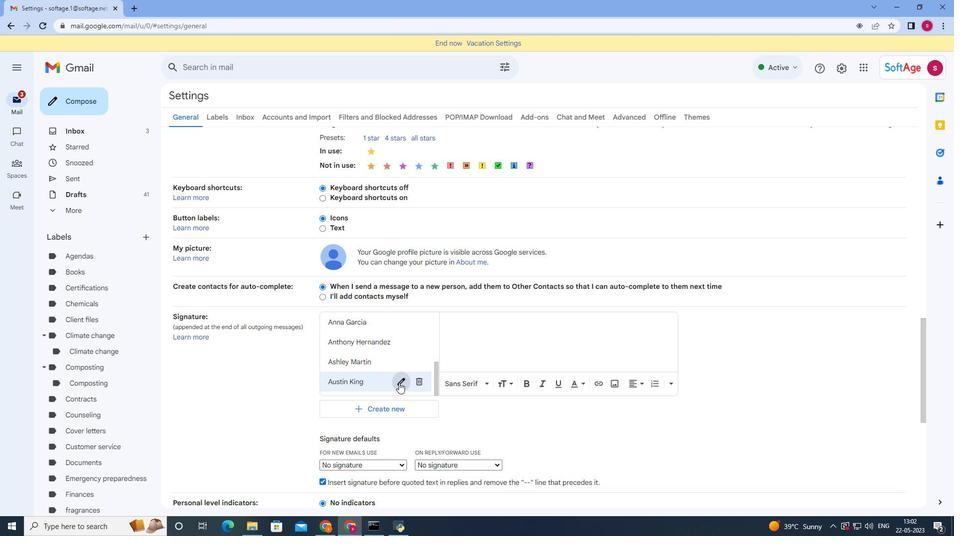 
Action: Mouse moved to (571, 303)
Screenshot: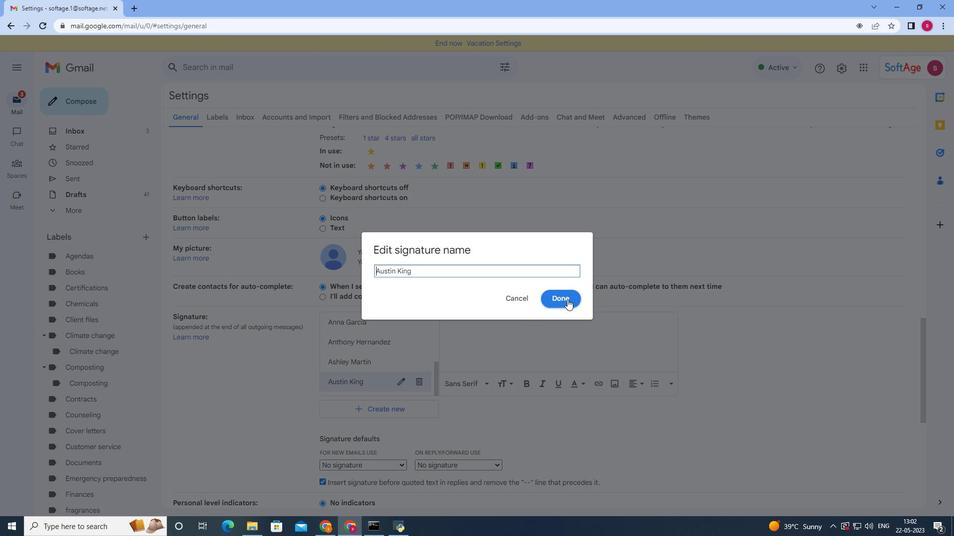 
Action: Mouse pressed left at (571, 303)
Screenshot: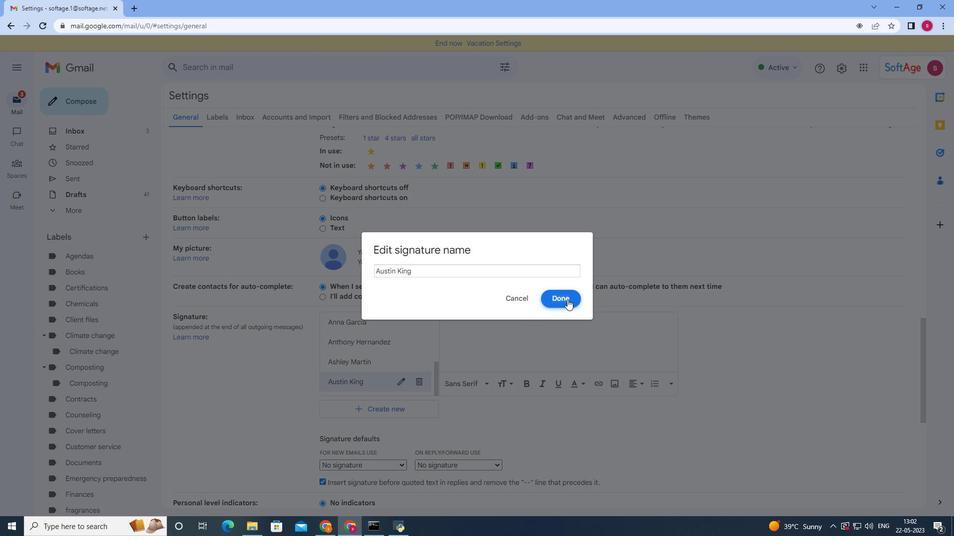 
Action: Mouse moved to (459, 326)
Screenshot: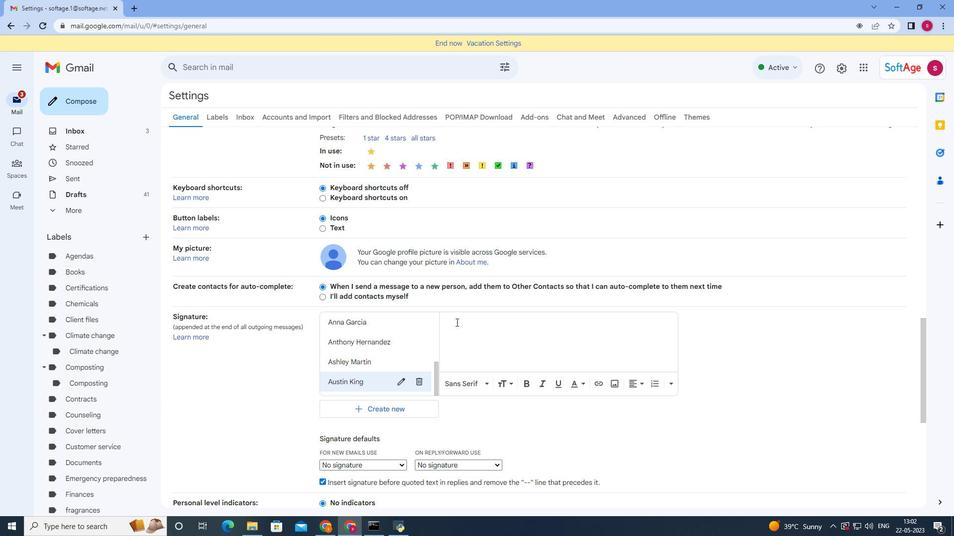 
Action: Mouse pressed left at (459, 326)
Screenshot: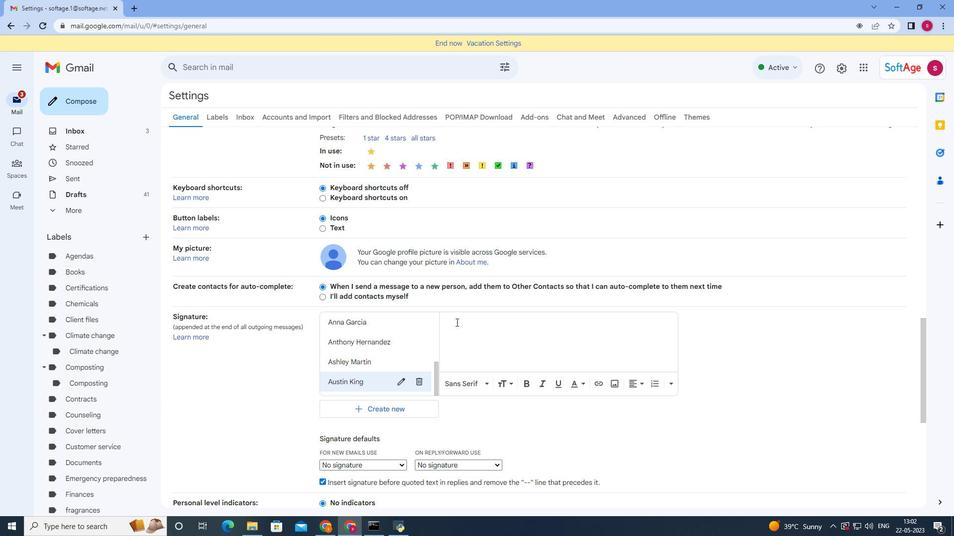 
Action: Mouse moved to (459, 330)
Screenshot: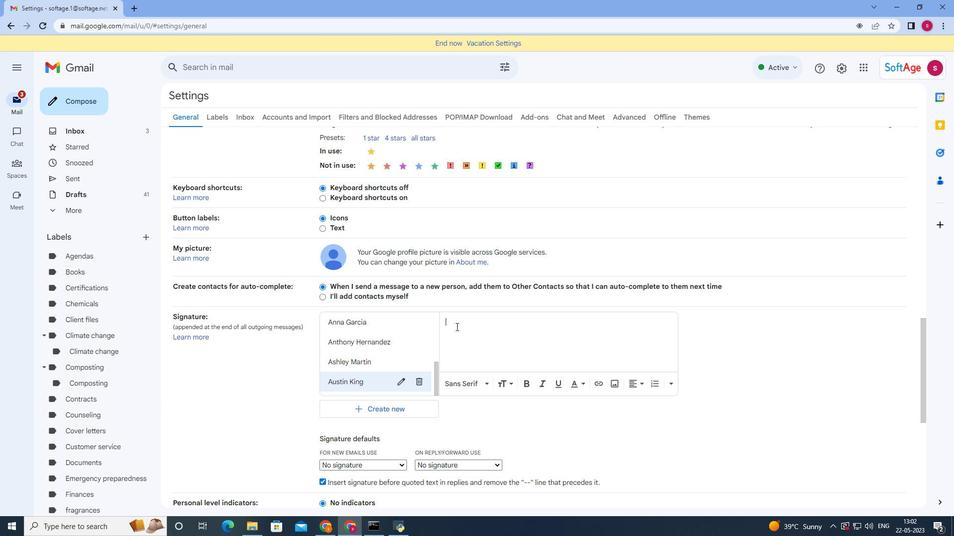 
Action: Key pressed <Key.shift>Thanks<Key.space><Key.shift>In<Key.backspace><Key.backspace>in<Key.space><Key.shift>advance
Screenshot: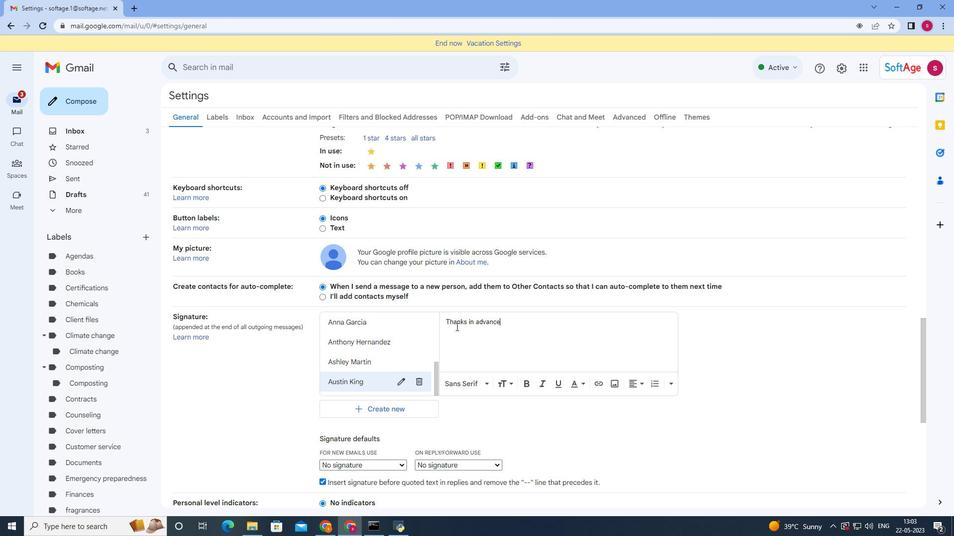 
Action: Mouse moved to (470, 335)
Screenshot: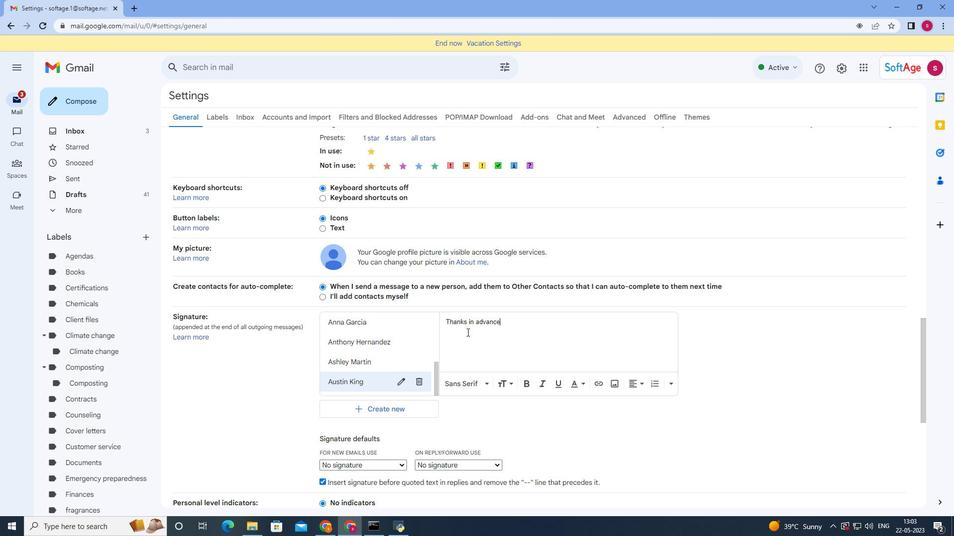 
Action: Key pressed <Key.enter><Key.backspace>'<Key.backspace>,<Key.enter><Key.shift>Austin<Key.space><Key.shift>King
Screenshot: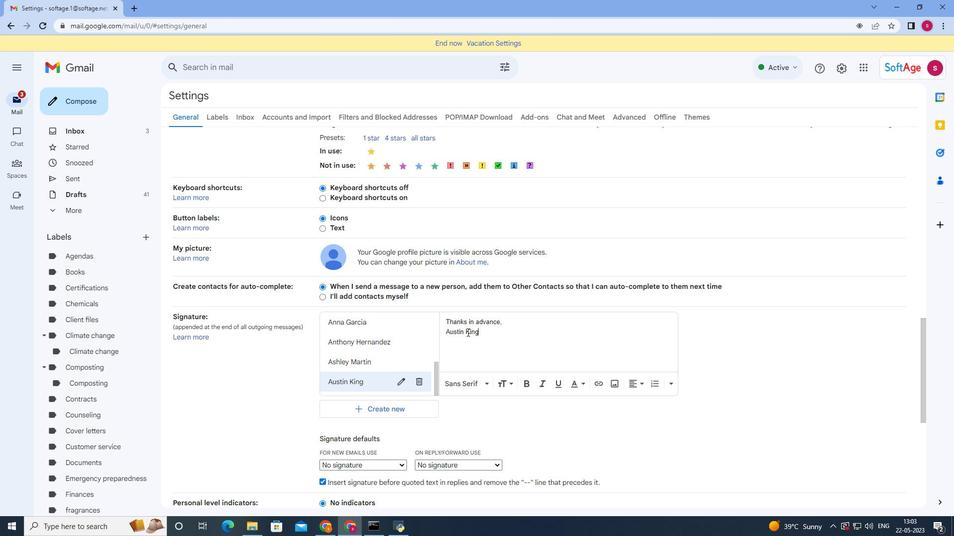 
Action: Mouse moved to (502, 360)
Screenshot: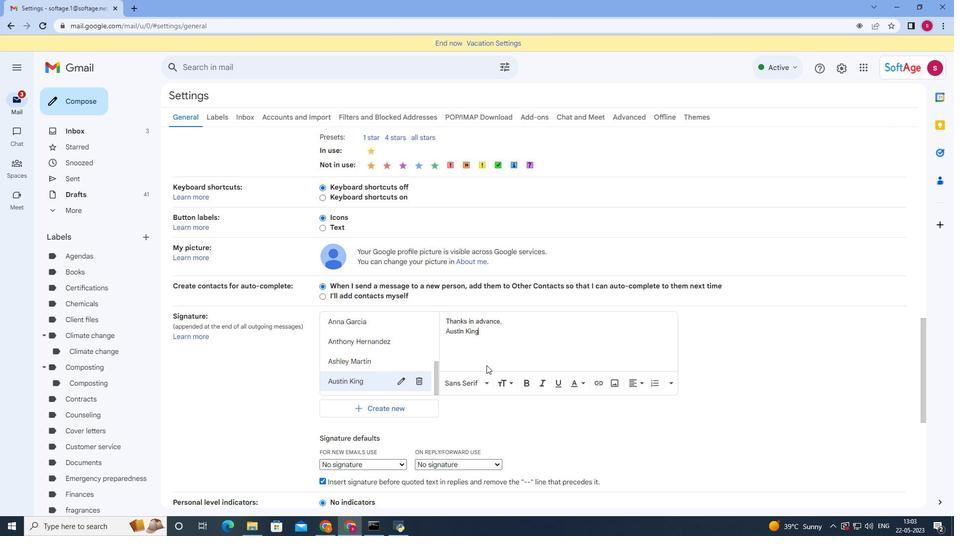 
Action: Mouse scrolled (502, 359) with delta (0, 0)
Screenshot: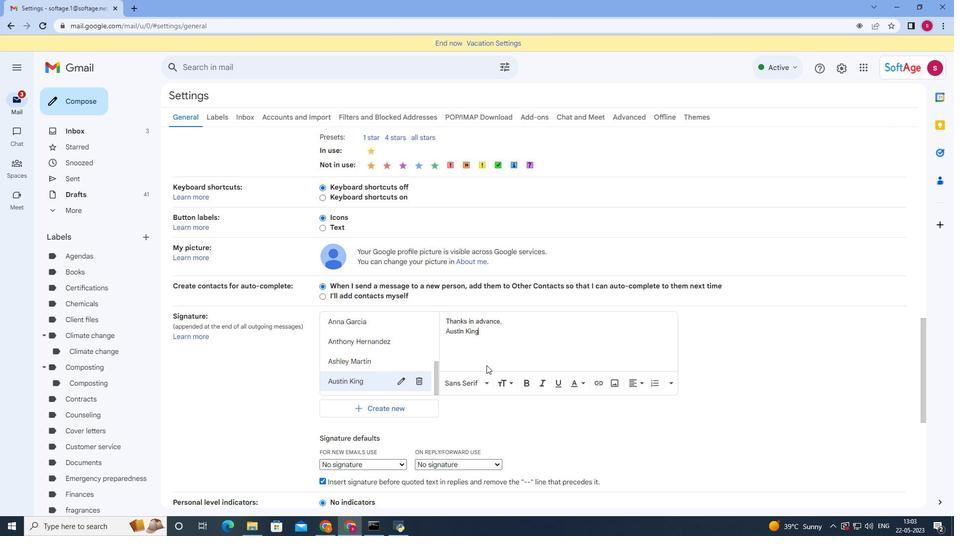 
Action: Mouse moved to (482, 377)
Screenshot: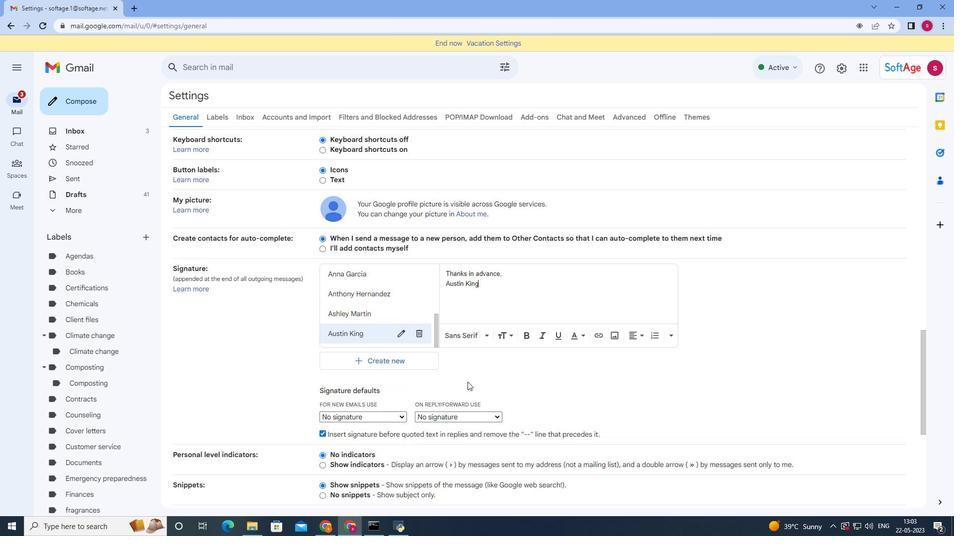 
Action: Mouse scrolled (482, 376) with delta (0, 0)
Screenshot: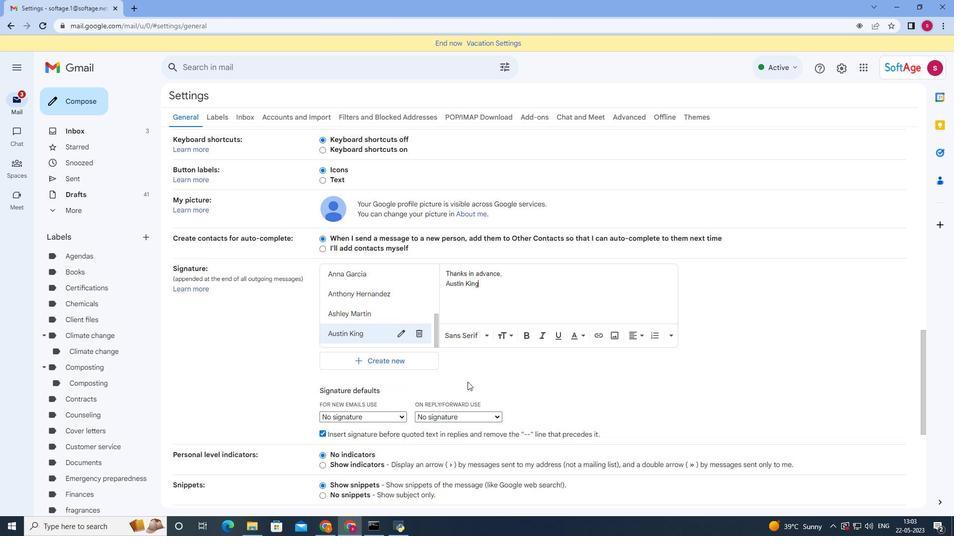 
Action: Mouse moved to (534, 423)
Screenshot: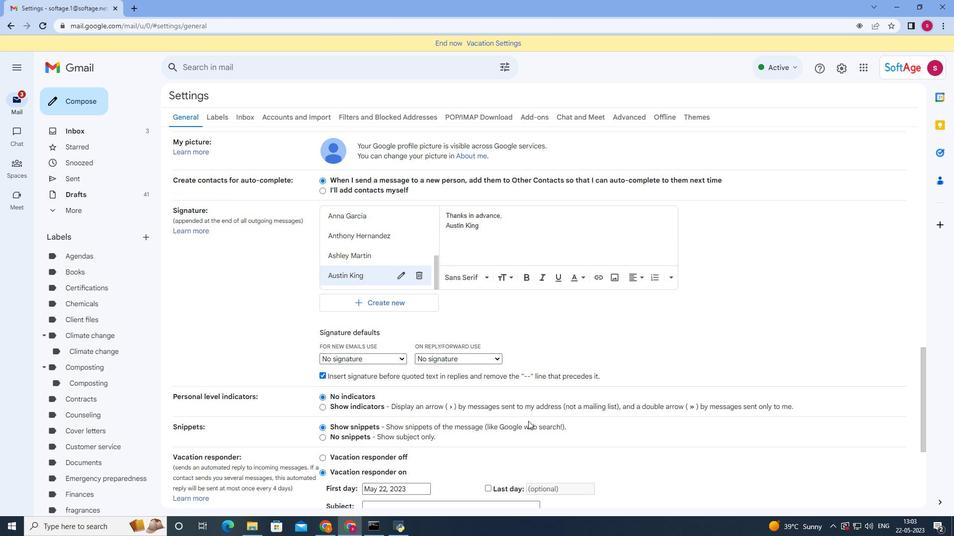 
Action: Mouse scrolled (534, 423) with delta (0, 0)
Screenshot: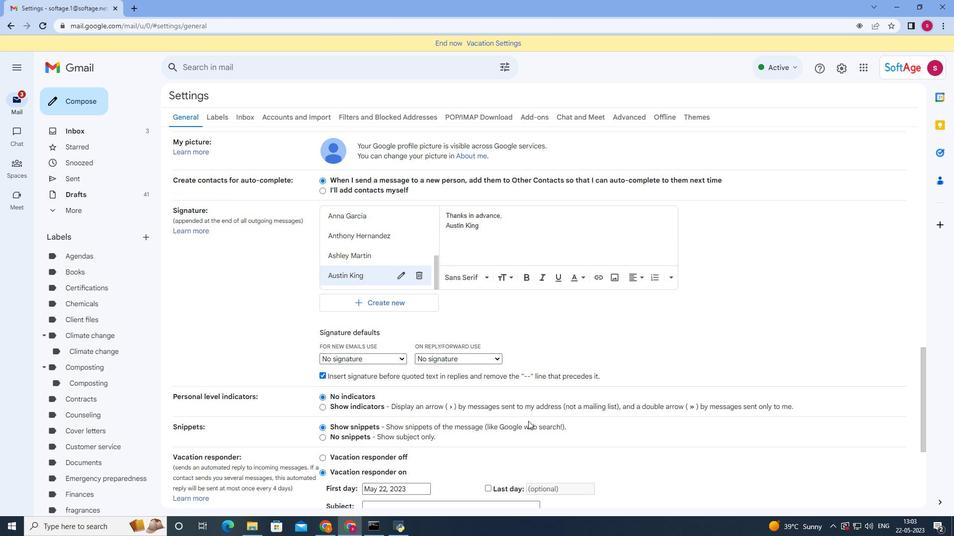 
Action: Mouse moved to (534, 423)
Screenshot: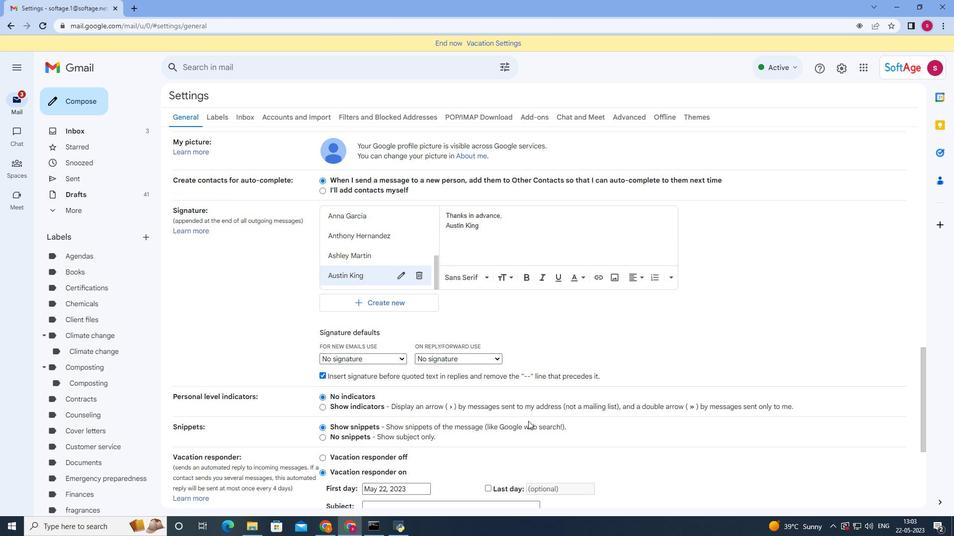 
Action: Mouse scrolled (534, 423) with delta (0, 0)
Screenshot: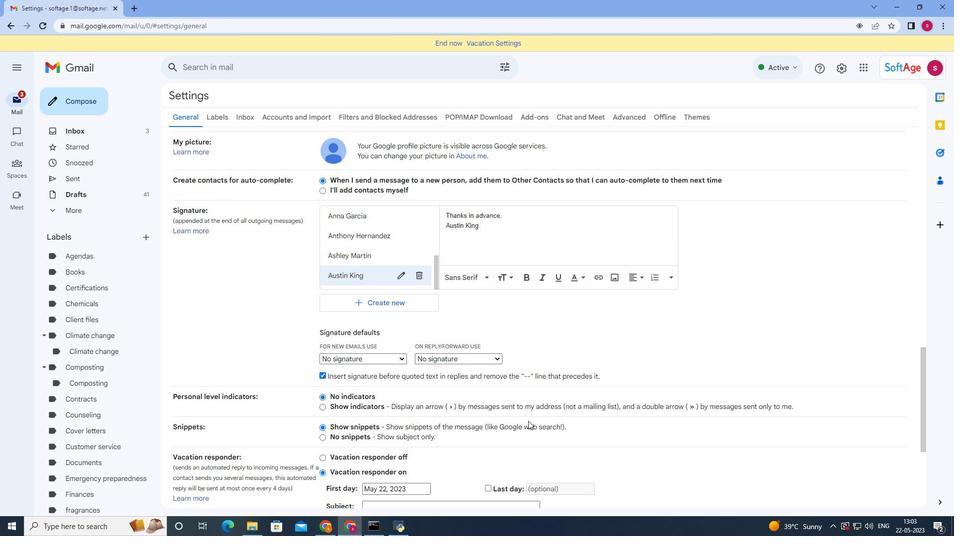 
Action: Mouse moved to (531, 424)
Screenshot: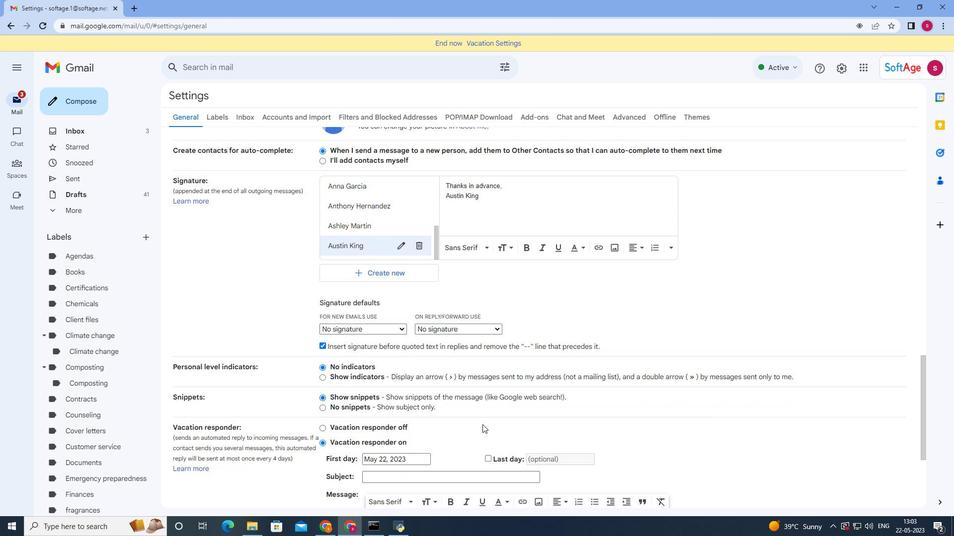 
Action: Mouse scrolled (531, 424) with delta (0, 0)
Screenshot: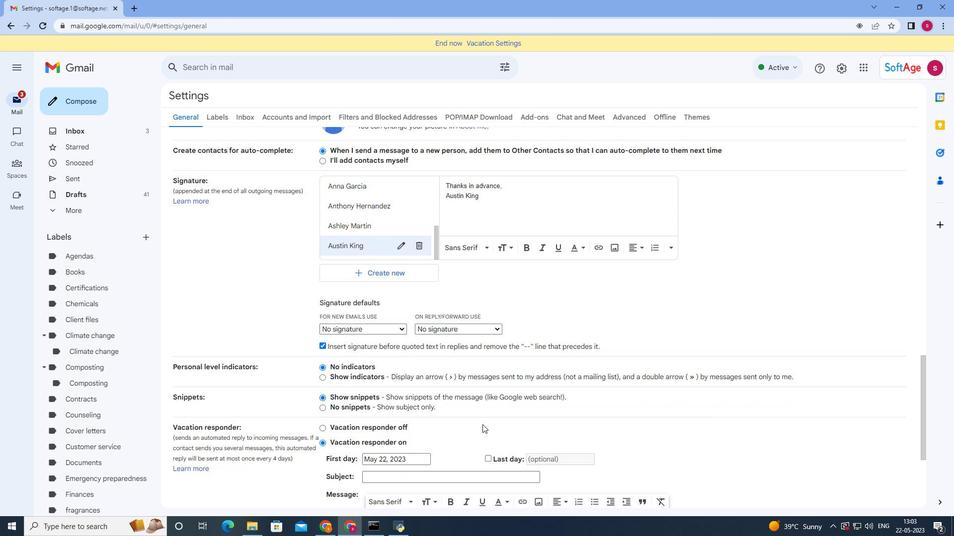 
Action: Mouse moved to (449, 451)
Screenshot: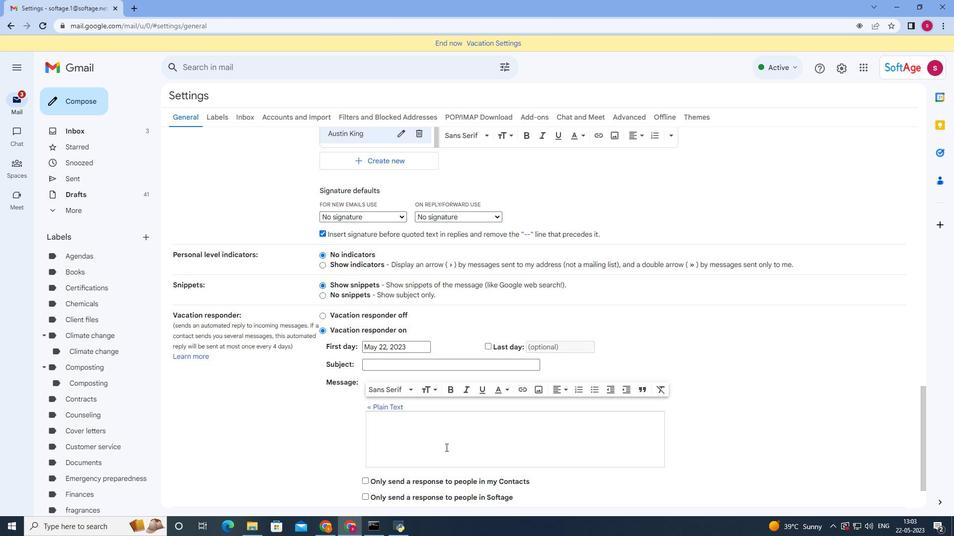 
Action: Mouse scrolled (449, 450) with delta (0, 0)
Screenshot: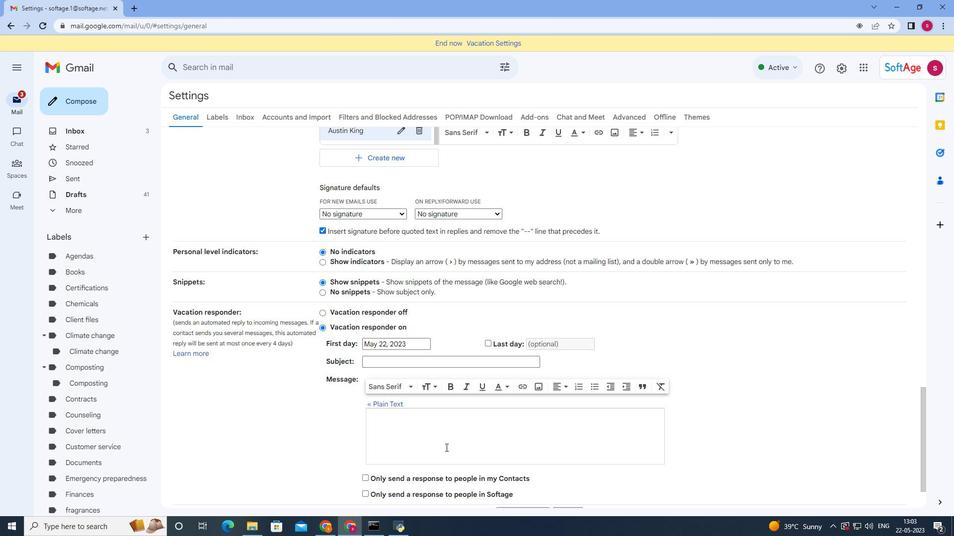 
Action: Mouse scrolled (449, 450) with delta (0, 0)
Screenshot: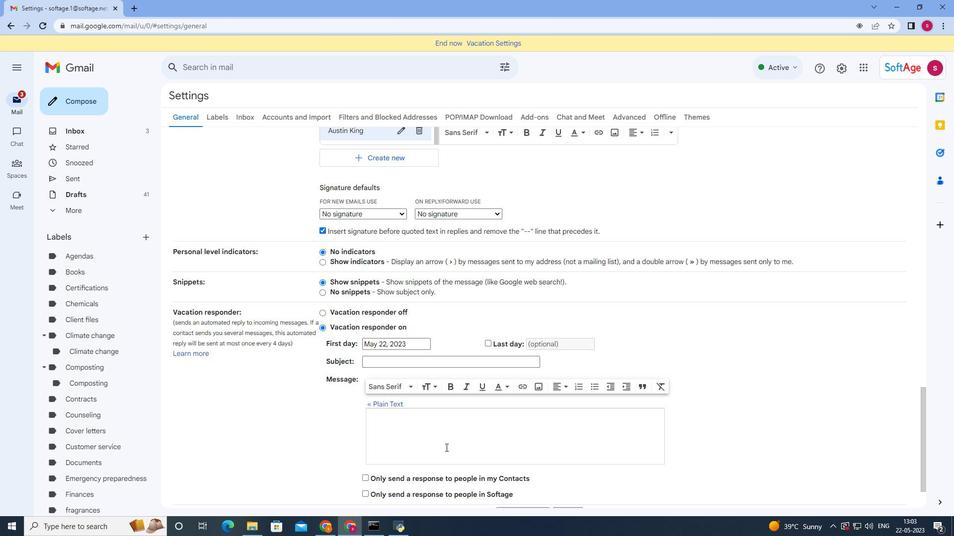 
Action: Mouse scrolled (449, 450) with delta (0, 0)
Screenshot: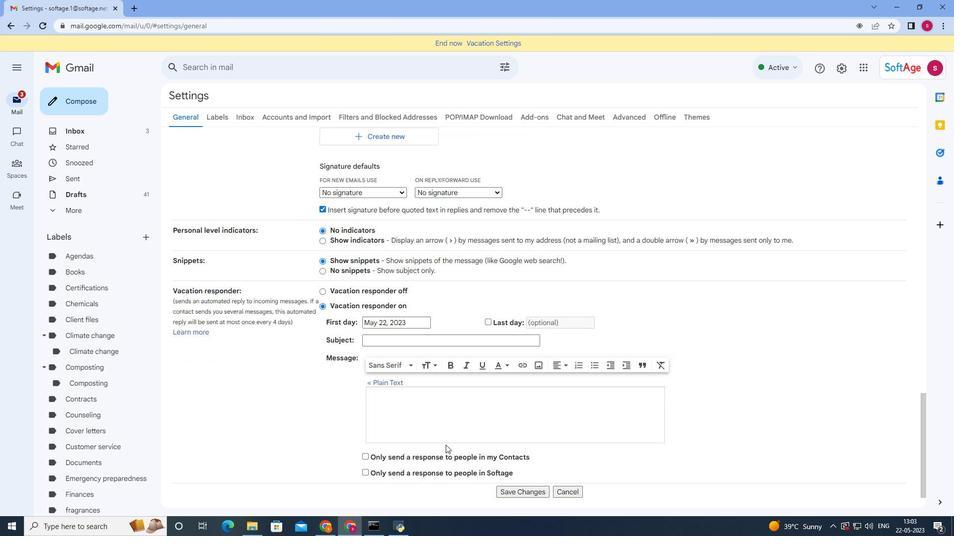 
Action: Mouse moved to (449, 451)
Screenshot: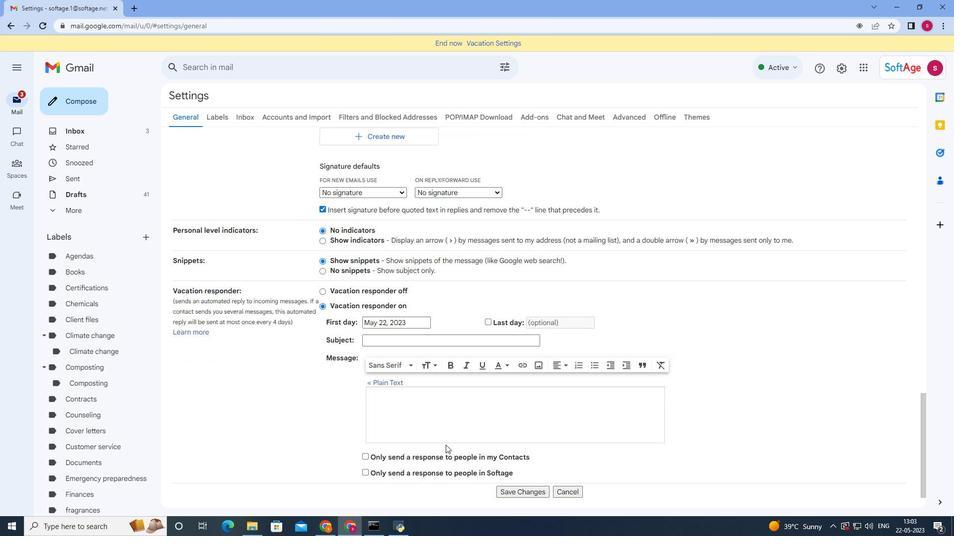 
Action: Mouse scrolled (449, 450) with delta (0, 0)
Screenshot: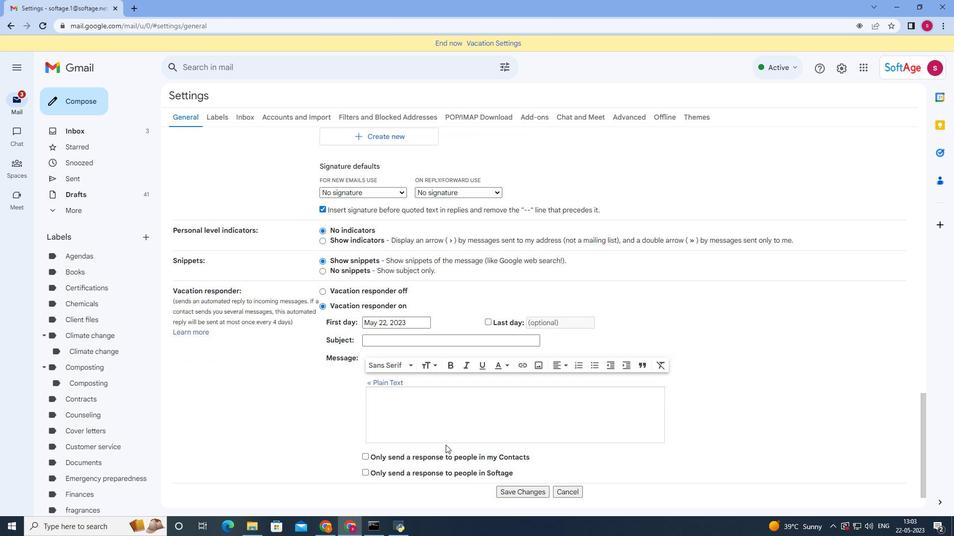 
Action: Mouse moved to (449, 447)
Screenshot: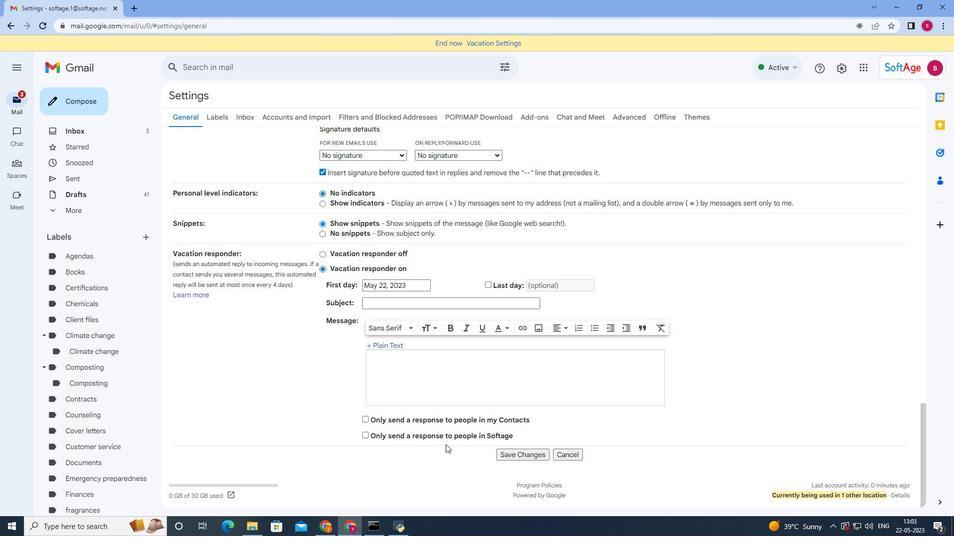 
Action: Mouse scrolled (449, 447) with delta (0, 0)
Screenshot: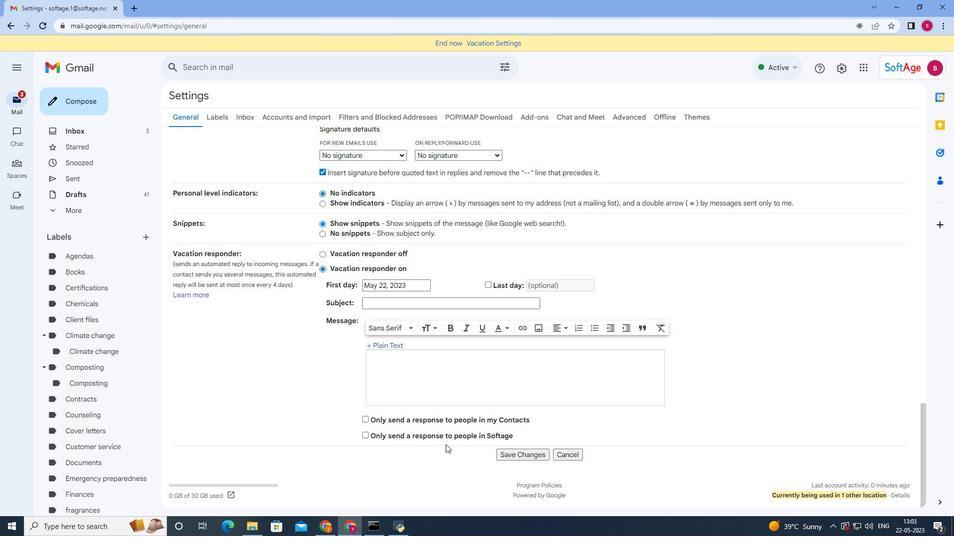 
Action: Mouse moved to (449, 448)
Screenshot: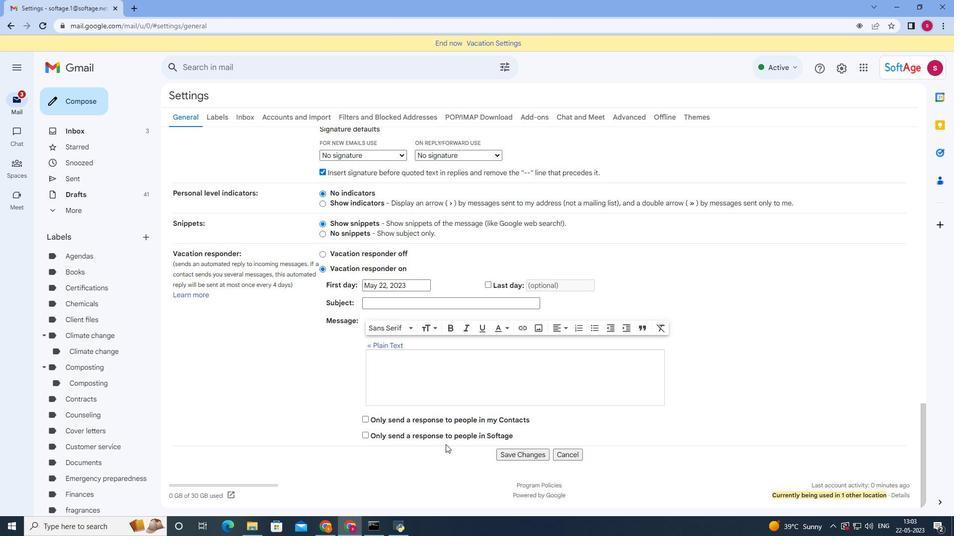 
Action: Mouse scrolled (449, 447) with delta (0, 0)
Screenshot: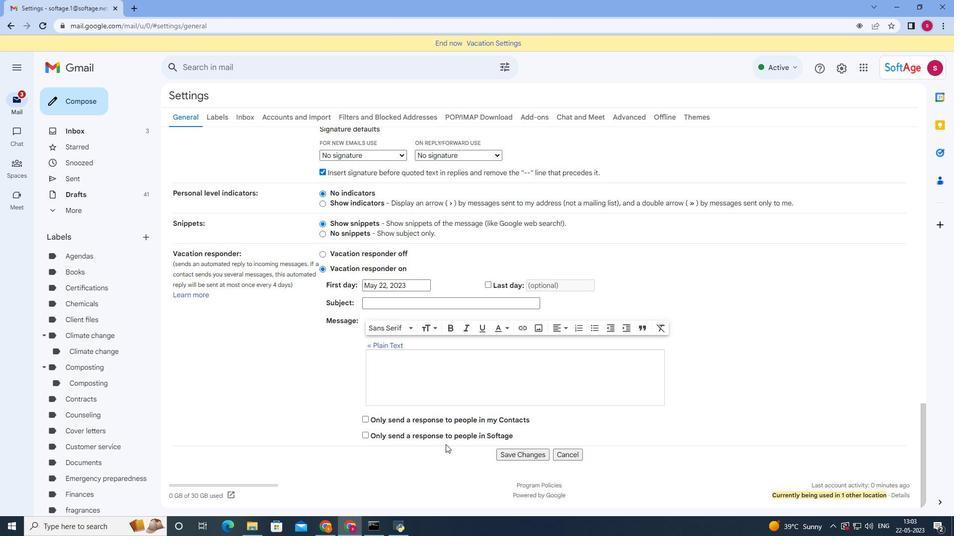 
Action: Mouse scrolled (449, 447) with delta (0, 0)
Screenshot: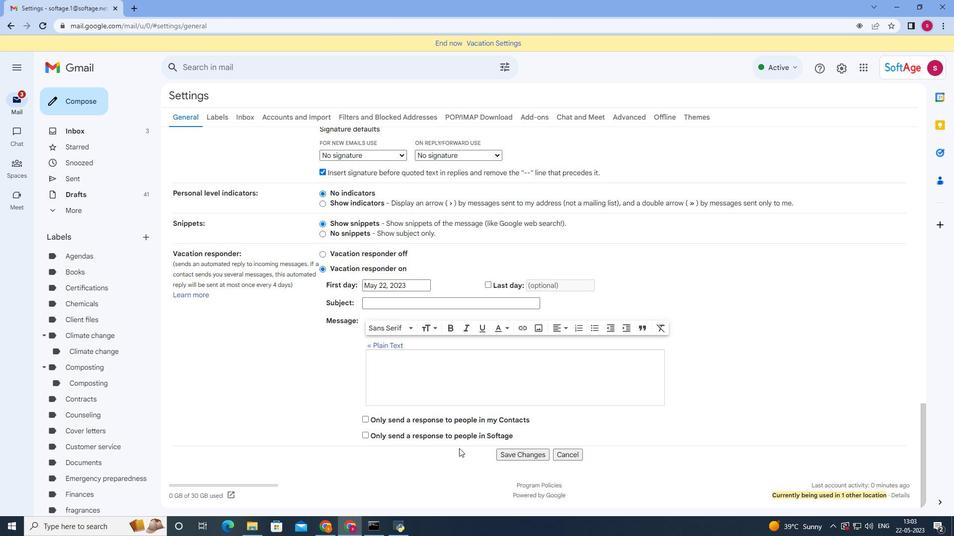 
Action: Mouse moved to (529, 463)
Screenshot: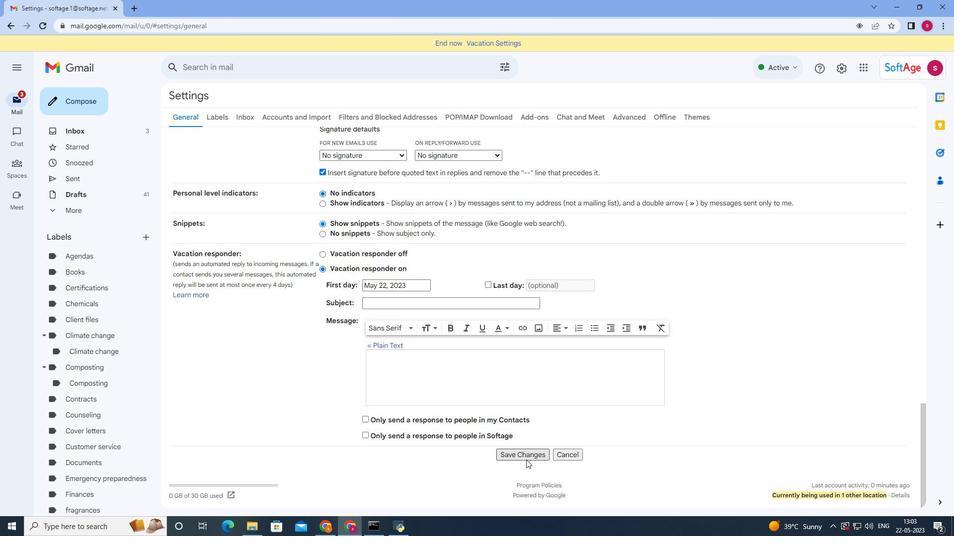 
Action: Mouse pressed left at (529, 463)
Screenshot: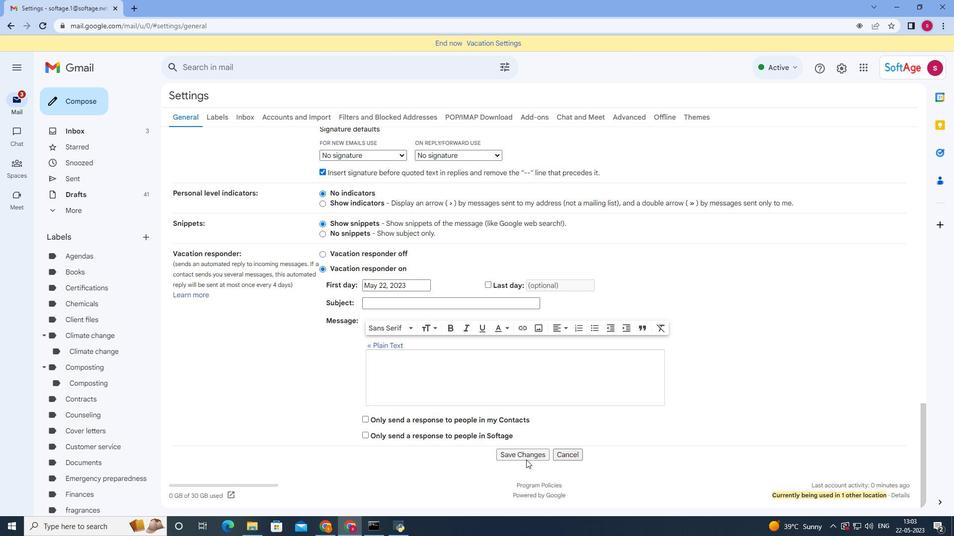 
Action: Mouse moved to (83, 107)
Screenshot: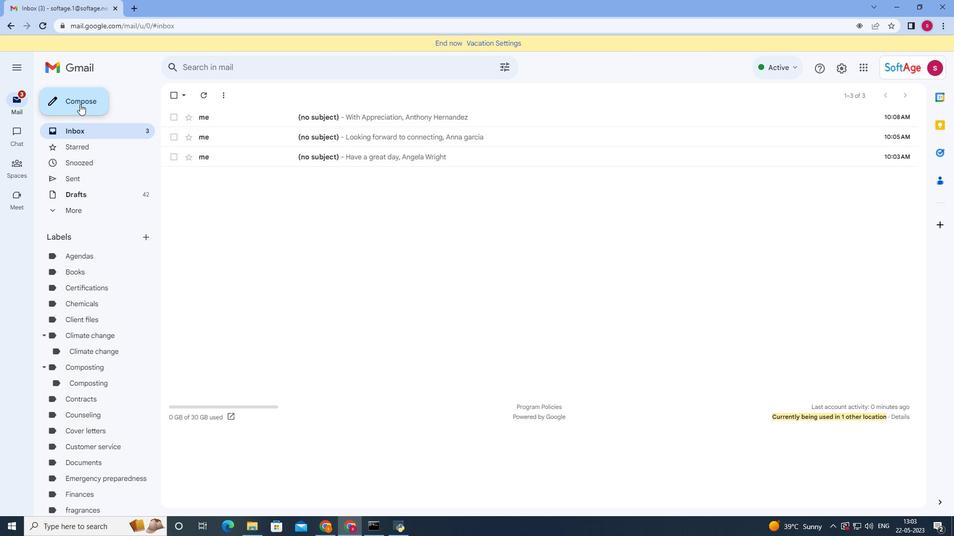 
Action: Mouse pressed left at (83, 107)
Screenshot: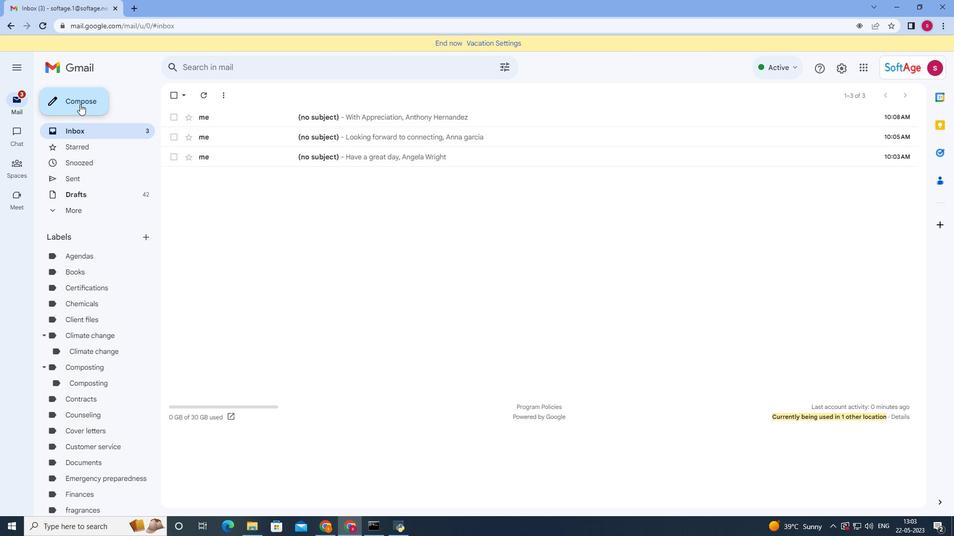 
Action: Mouse moved to (694, 247)
Screenshot: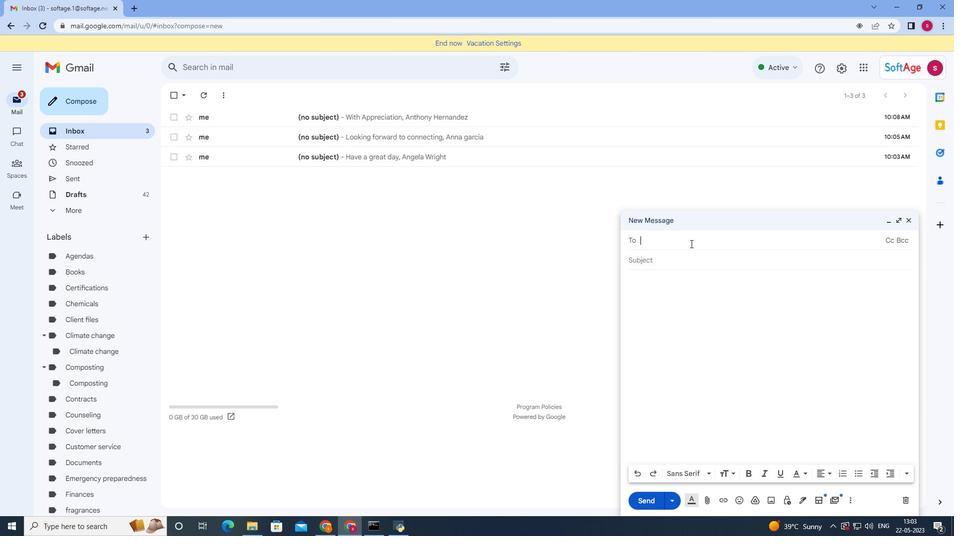 
Action: Key pressed softage.4
Screenshot: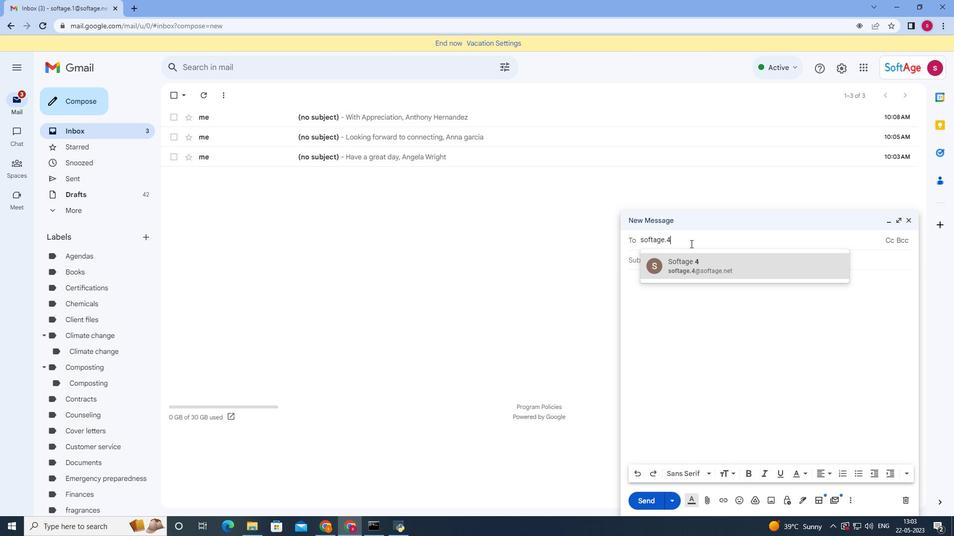 
Action: Mouse moved to (700, 270)
Screenshot: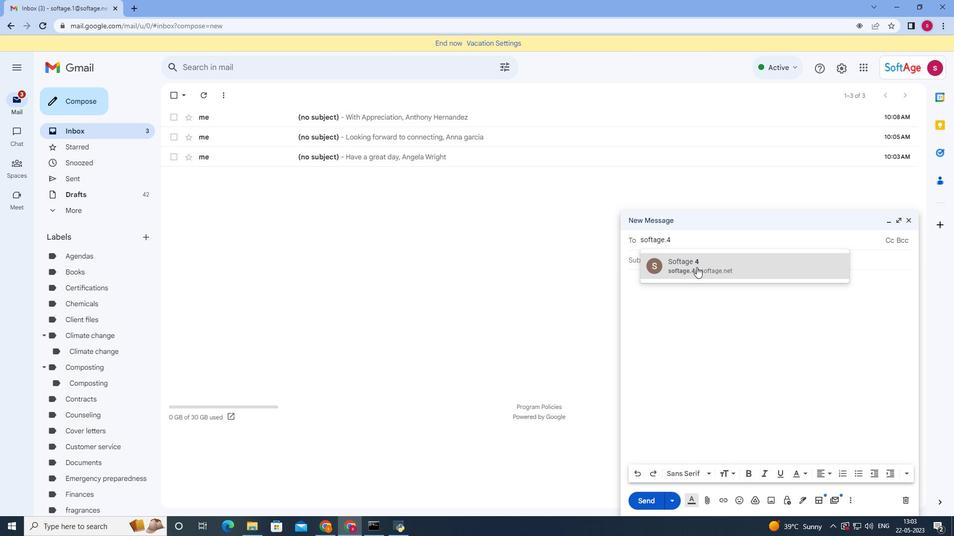 
Action: Mouse pressed left at (700, 270)
Screenshot: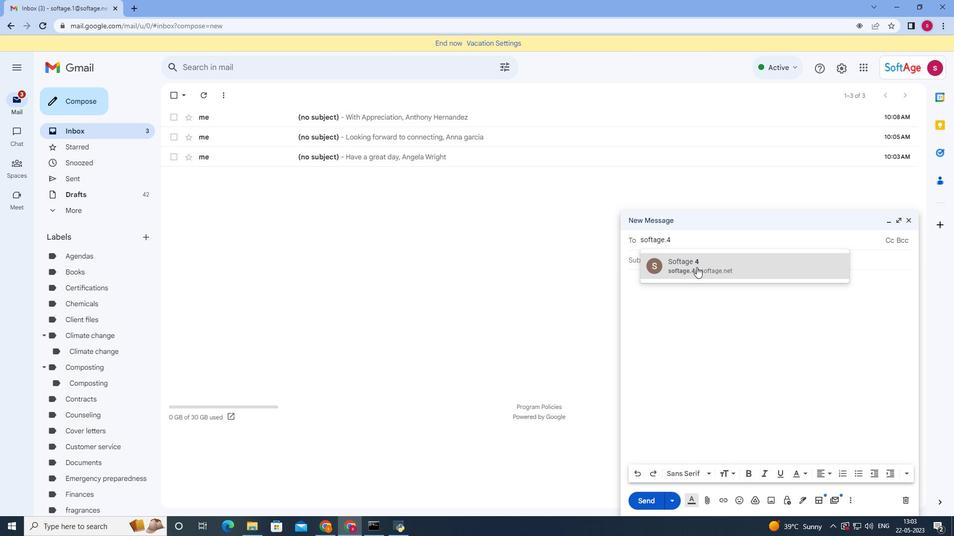 
Action: Mouse moved to (680, 298)
Screenshot: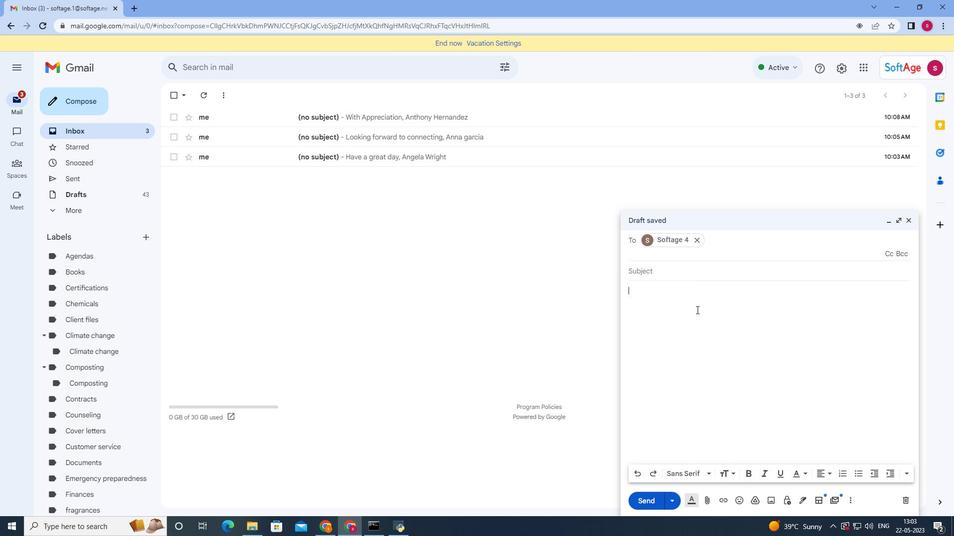 
Action: Mouse pressed left at (675, 295)
Screenshot: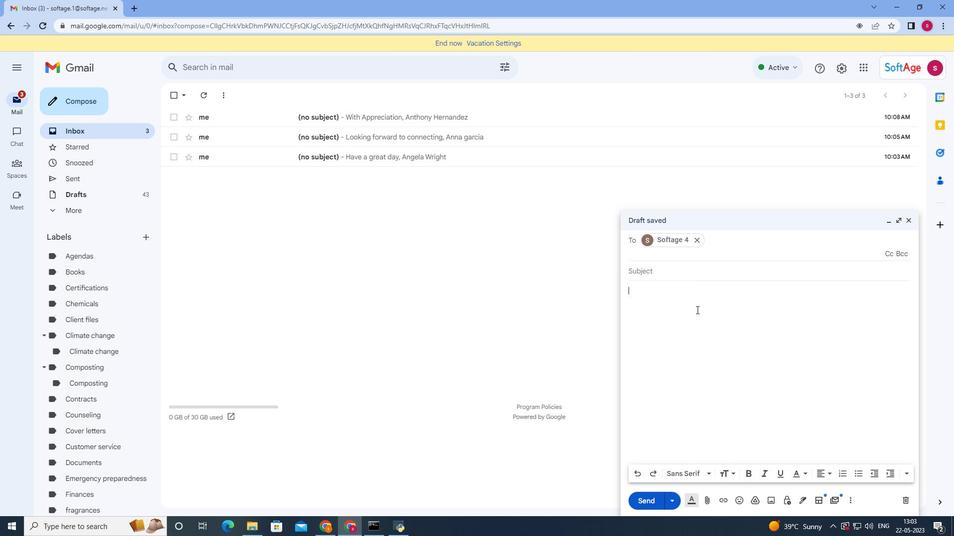 
Action: Mouse moved to (805, 504)
Screenshot: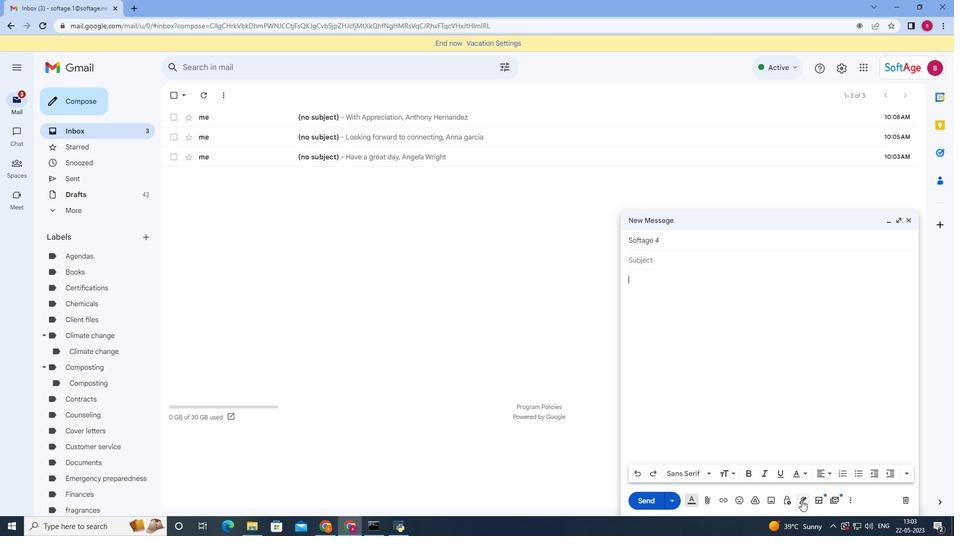 
Action: Mouse pressed left at (805, 504)
Screenshot: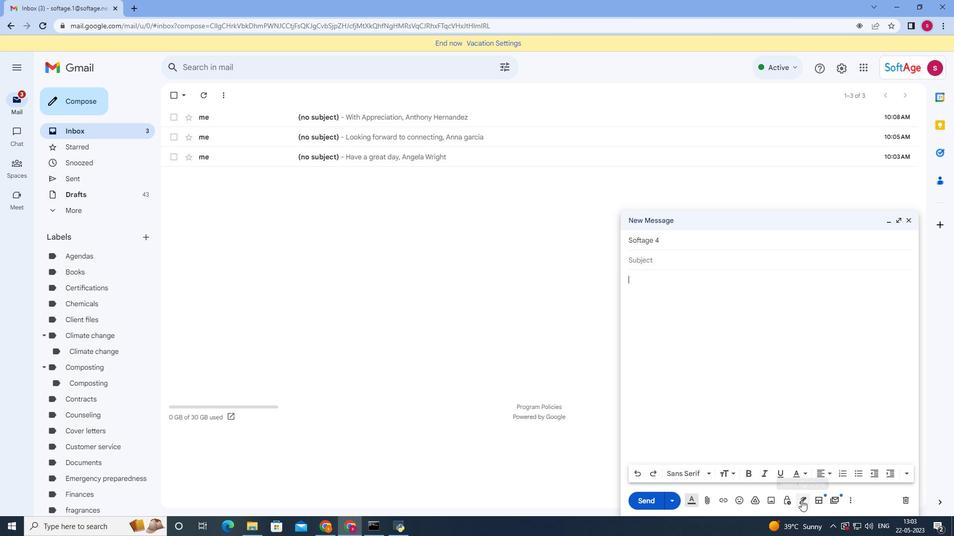 
Action: Mouse moved to (839, 492)
Screenshot: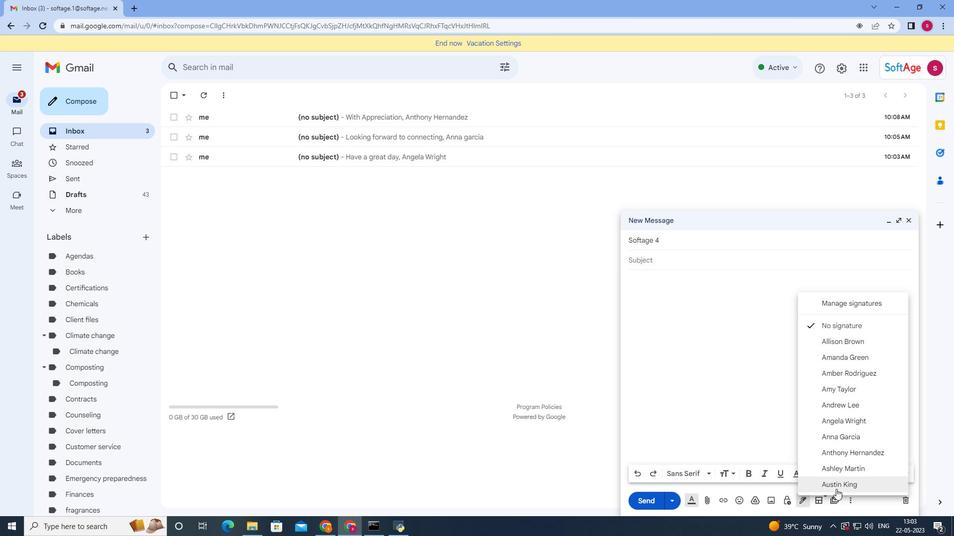 
Action: Mouse pressed left at (839, 492)
Screenshot: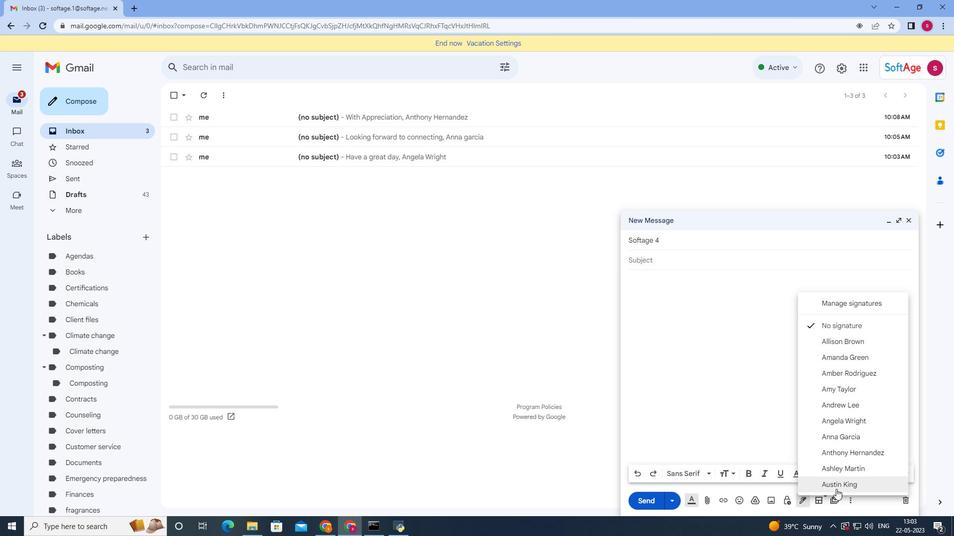 
Action: Mouse moved to (852, 504)
Screenshot: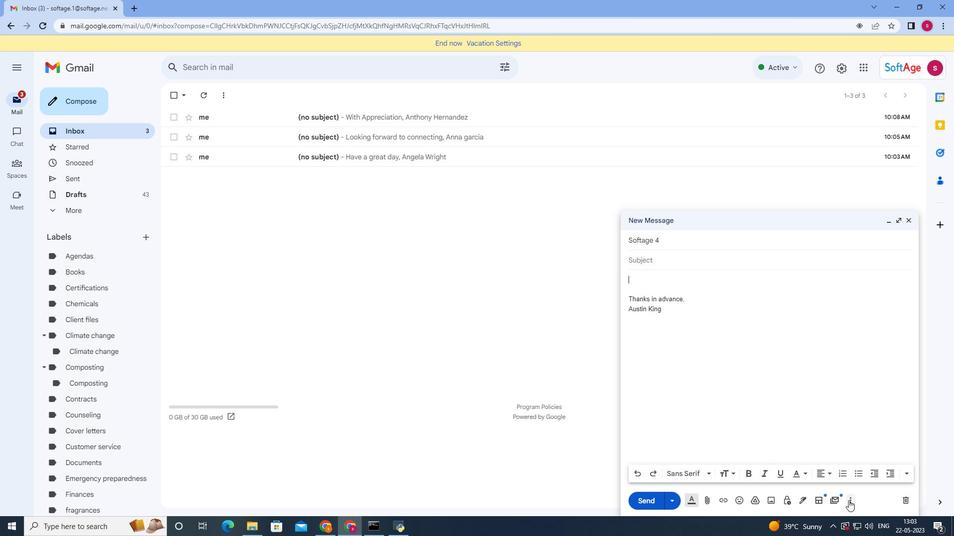 
Action: Mouse pressed left at (852, 504)
Screenshot: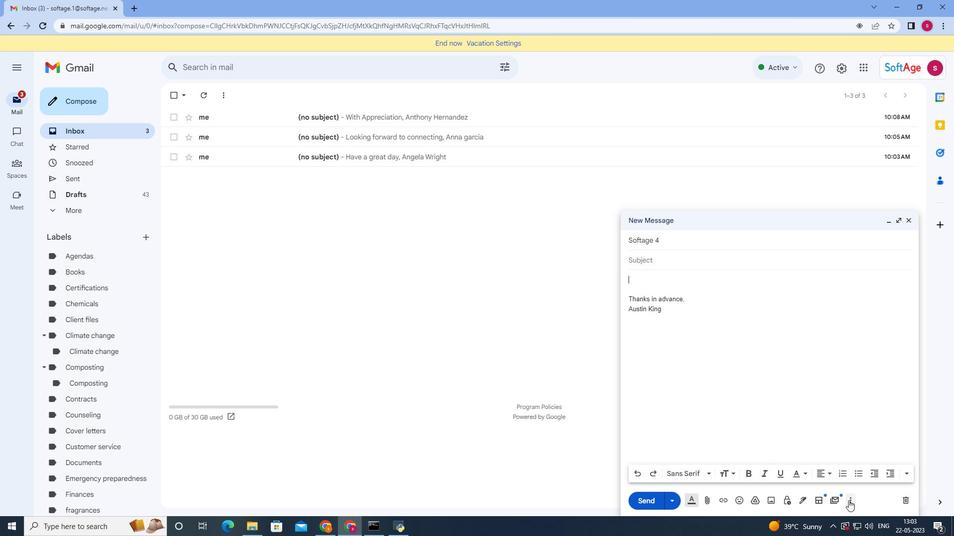 
Action: Mouse moved to (820, 408)
Screenshot: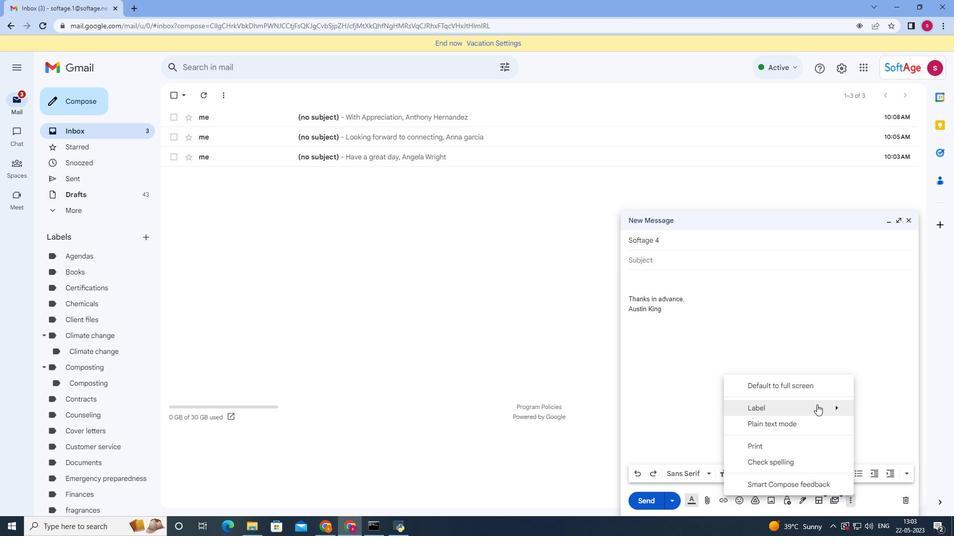 
Action: Mouse pressed left at (820, 408)
Screenshot: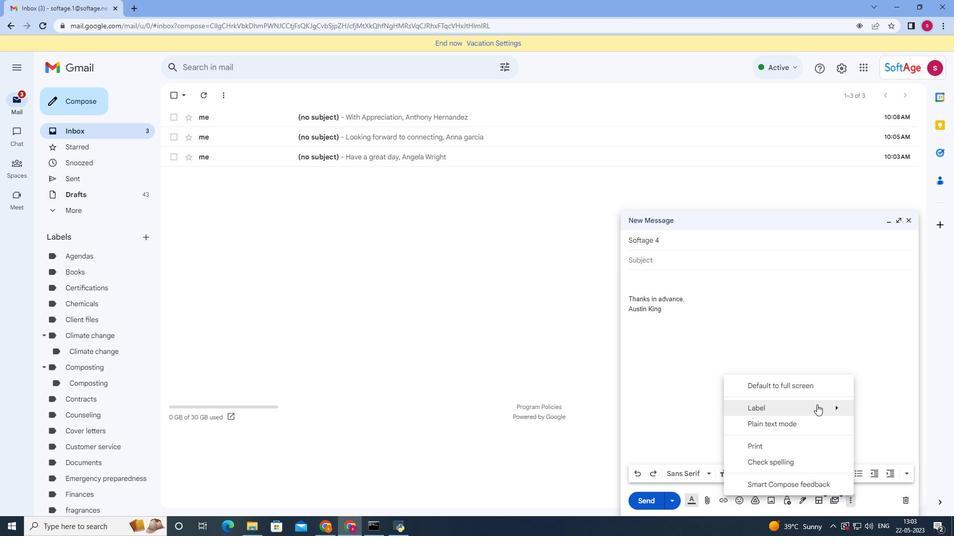 
Action: Mouse moved to (777, 409)
Screenshot: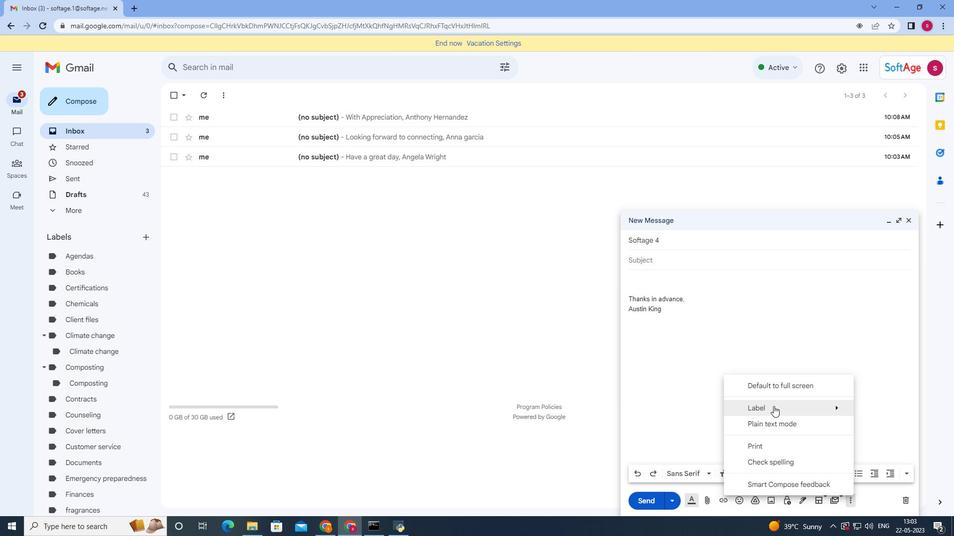 
Action: Mouse pressed left at (777, 409)
Screenshot: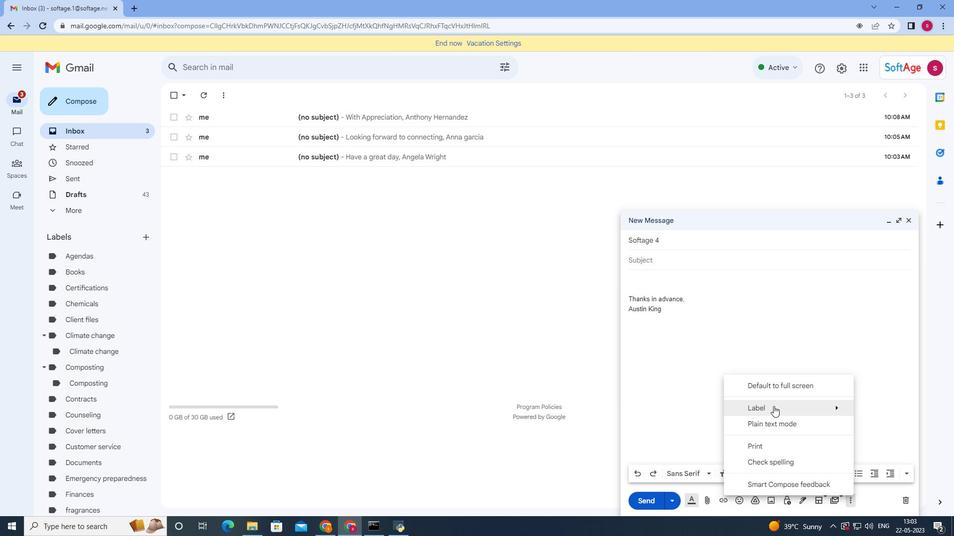
Action: Mouse moved to (651, 298)
Screenshot: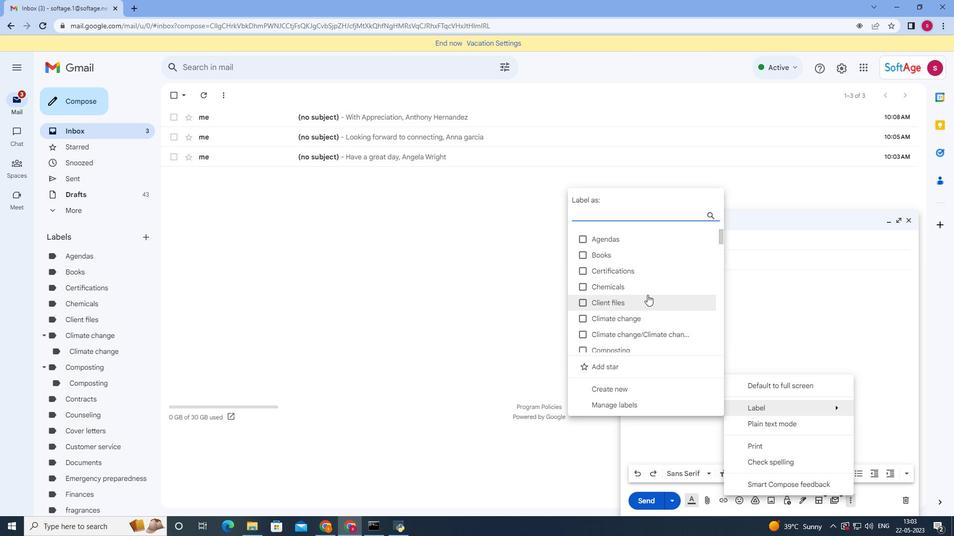 
Action: Mouse scrolled (651, 298) with delta (0, 0)
Screenshot: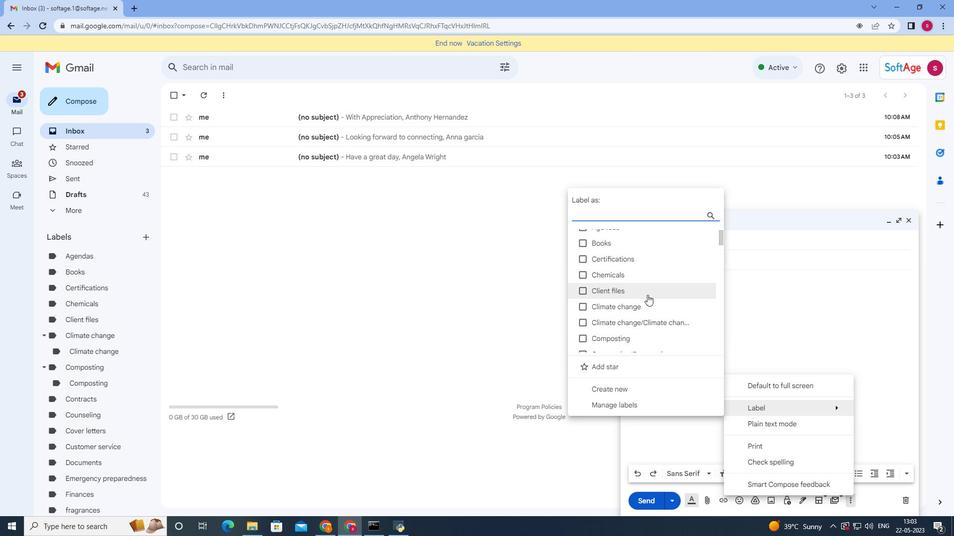 
Action: Mouse scrolled (651, 298) with delta (0, 0)
Screenshot: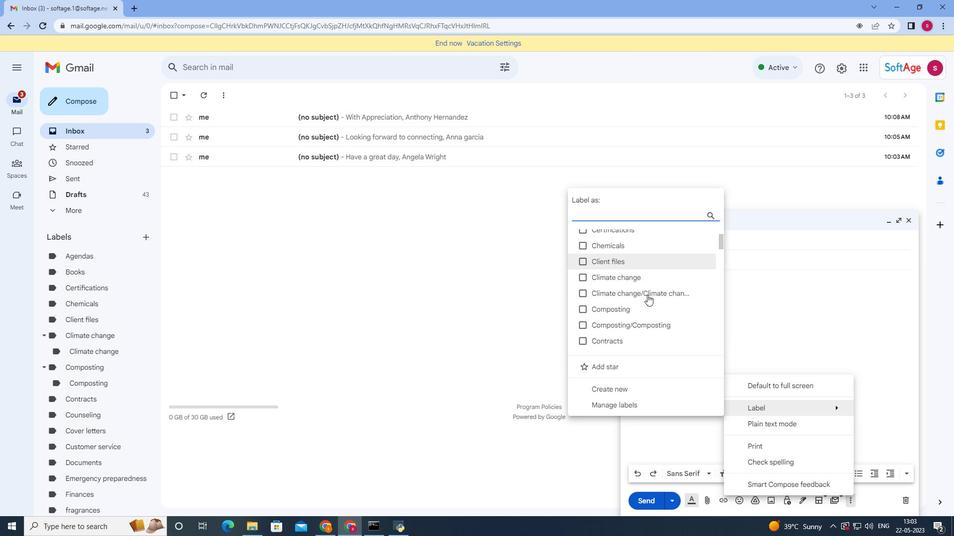 
Action: Mouse scrolled (651, 299) with delta (0, 0)
Screenshot: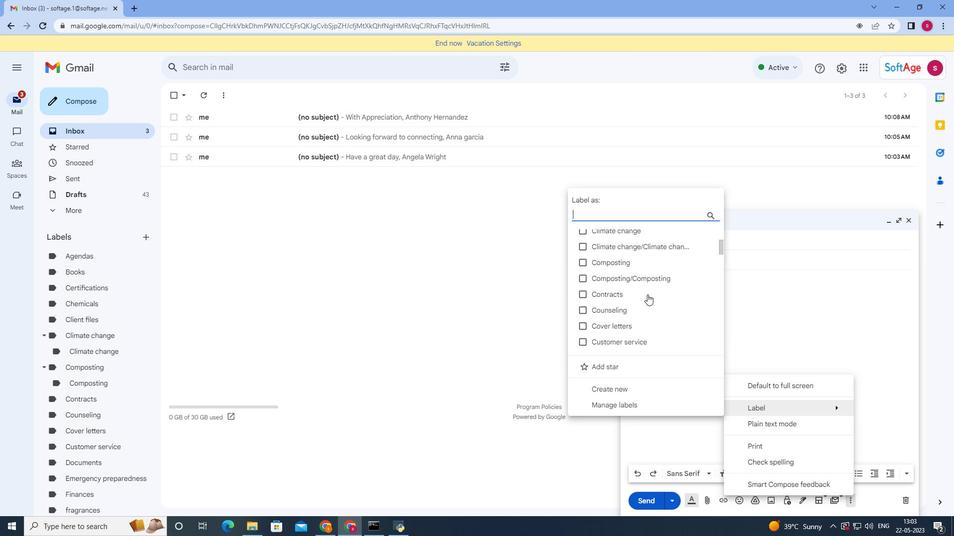 
Action: Mouse moved to (650, 298)
Screenshot: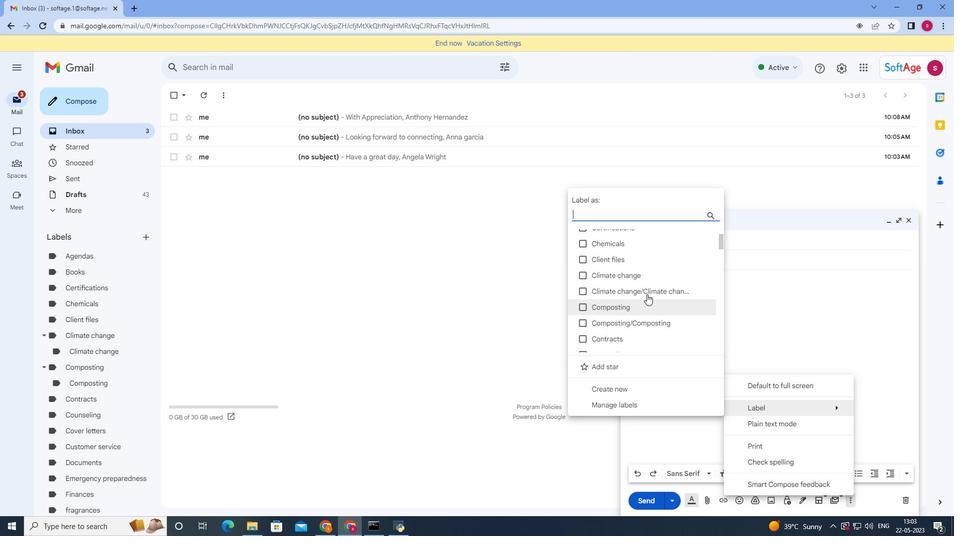 
Action: Mouse scrolled (651, 298) with delta (0, 0)
Screenshot: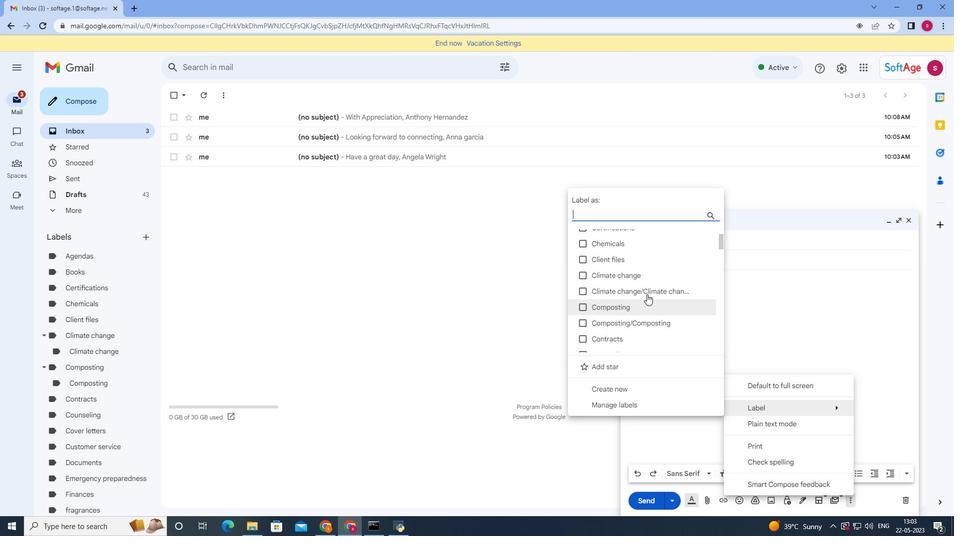
Action: Mouse moved to (601, 305)
Screenshot: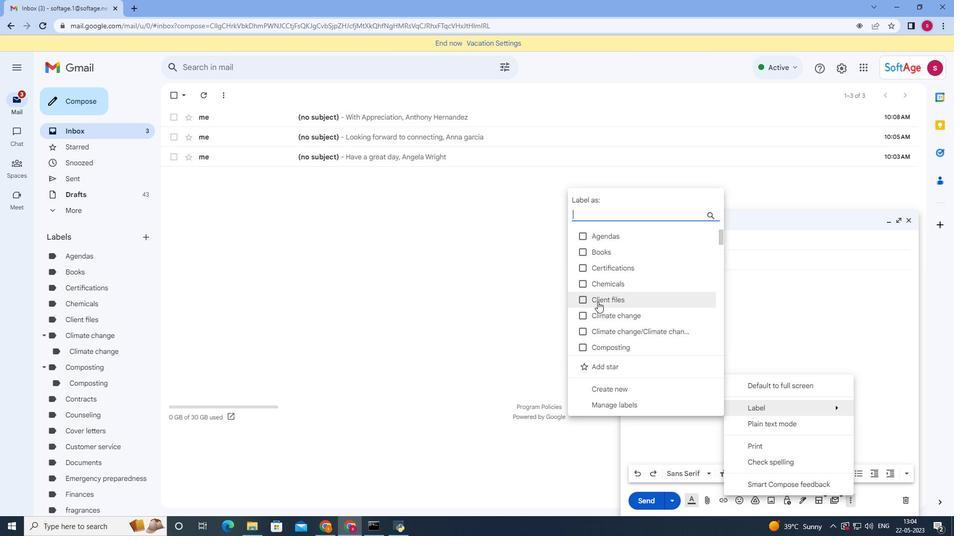 
Action: Mouse scrolled (601, 305) with delta (0, 0)
Screenshot: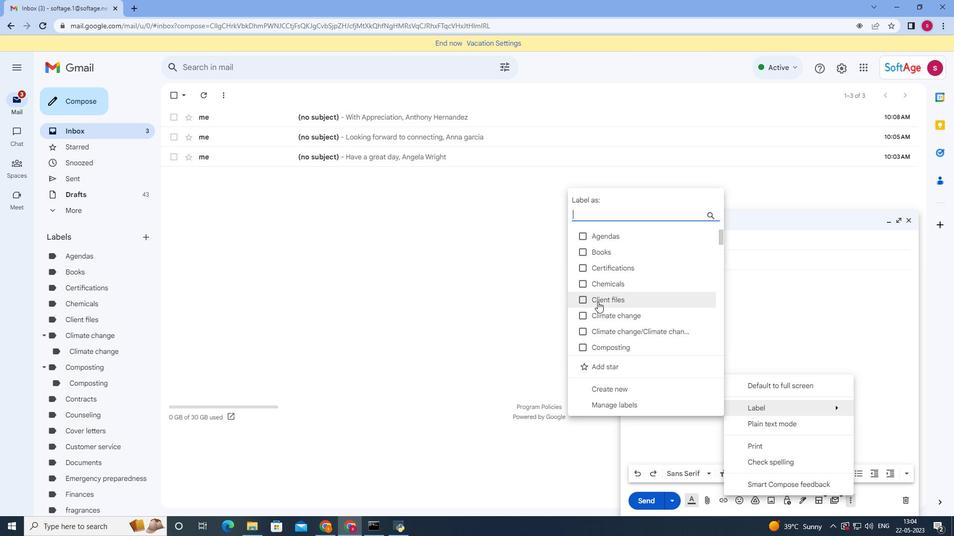
Action: Mouse moved to (601, 307)
Screenshot: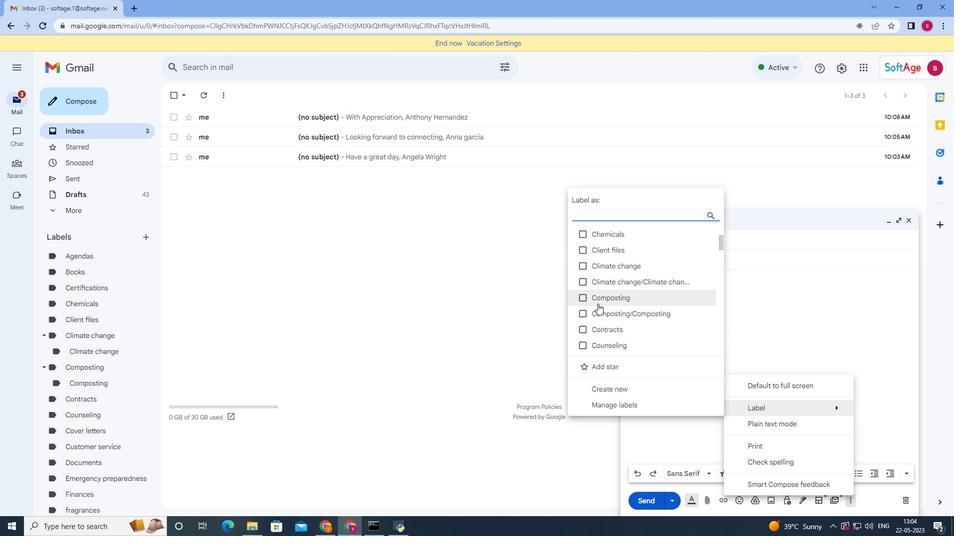 
Action: Mouse scrolled (601, 307) with delta (0, 0)
Screenshot: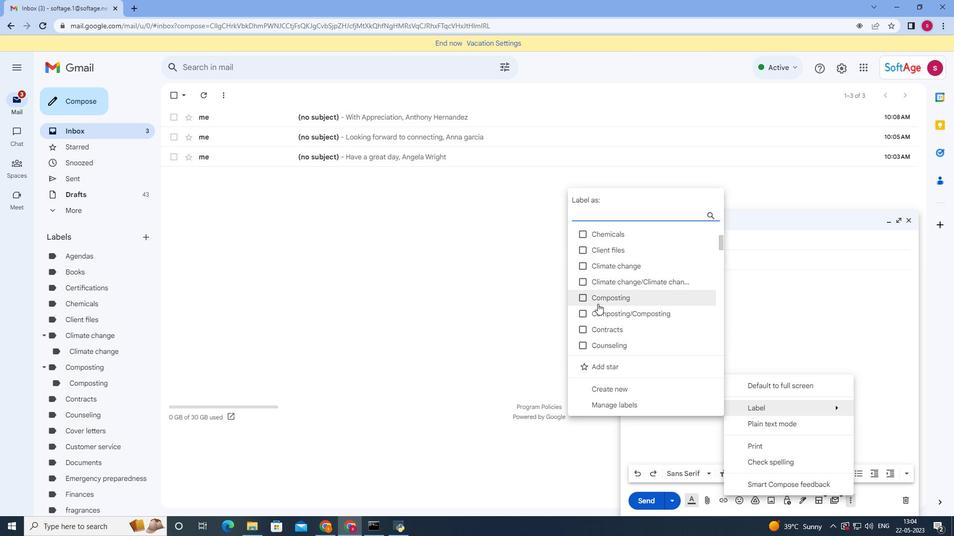 
Action: Mouse moved to (586, 286)
Screenshot: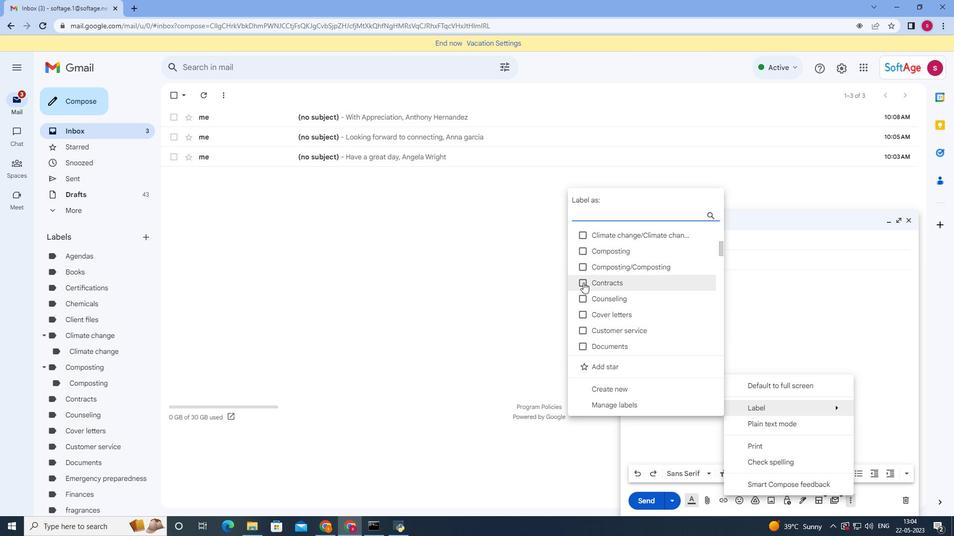 
Action: Mouse pressed left at (586, 286)
Screenshot: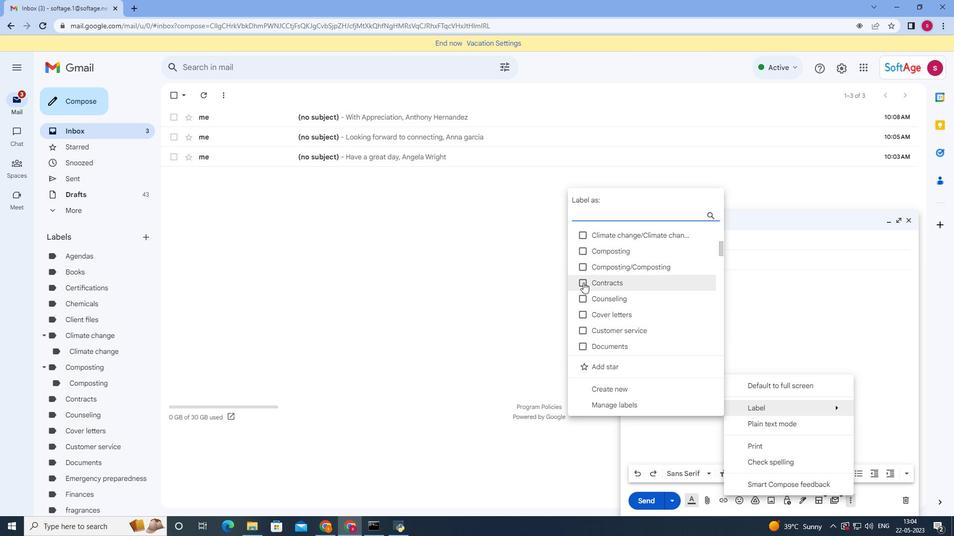 
Action: Mouse moved to (611, 392)
Screenshot: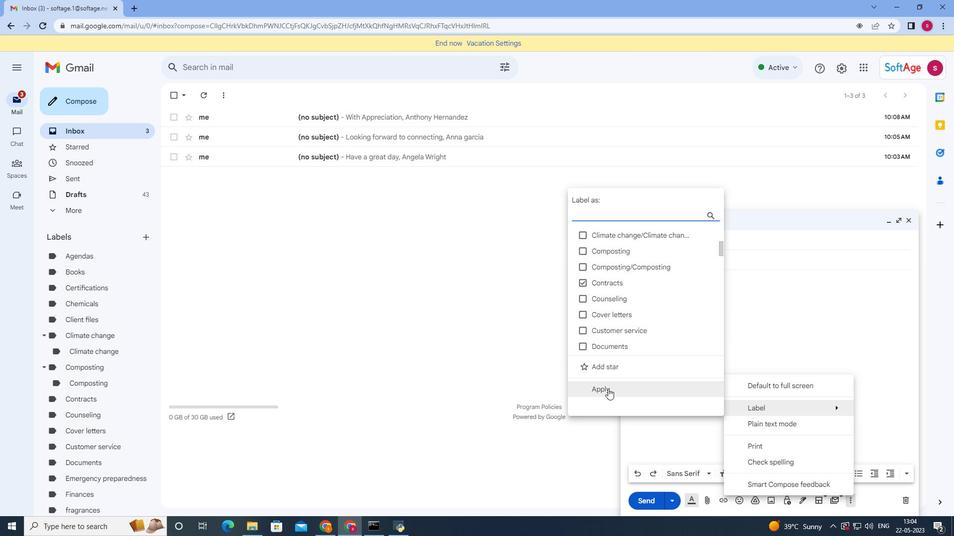 
Action: Mouse pressed left at (611, 392)
Screenshot: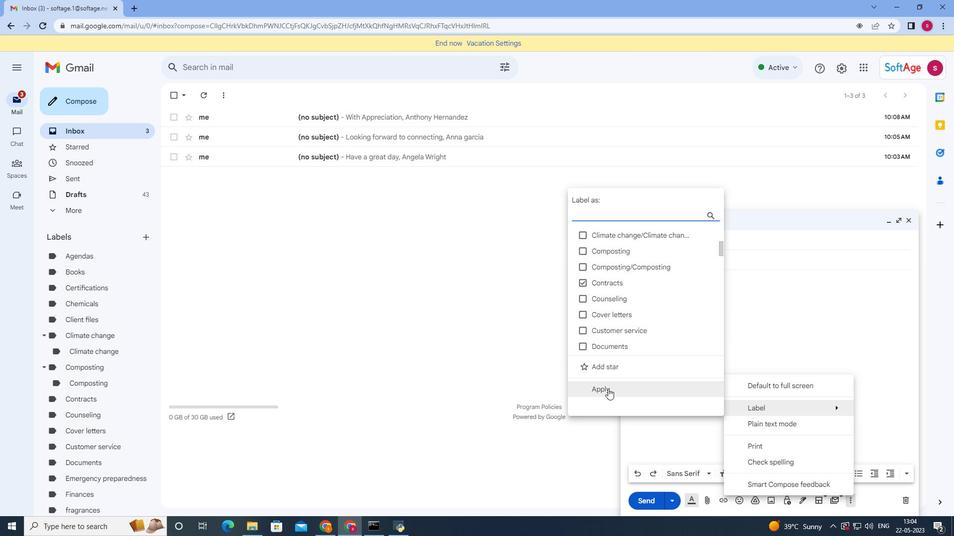 
Action: Mouse moved to (687, 415)
Screenshot: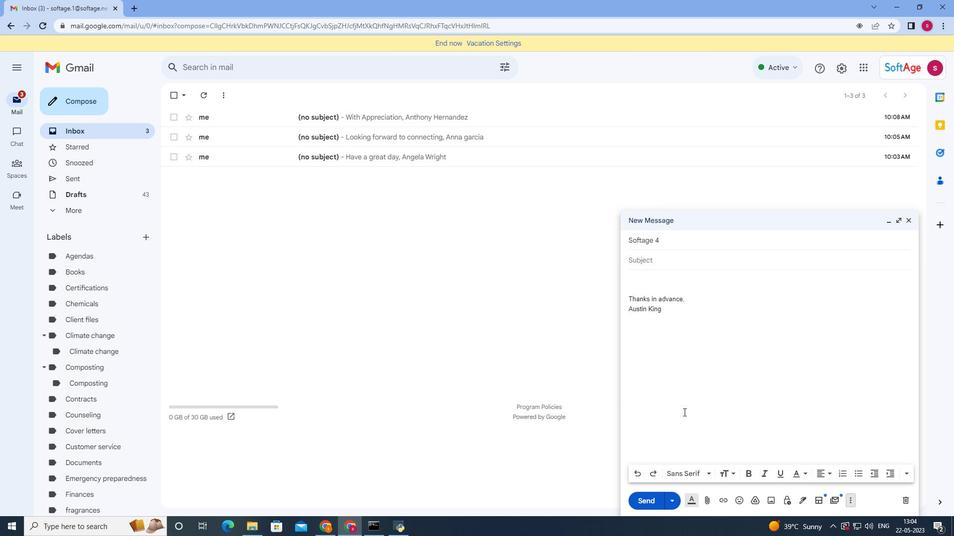 
